 Task: Add an event with the title Second Project Evaluation Meeting, date '2023/12/01', time 7:00 AM to 9:00 AMand add a description: Participants will explore techniques for collaborative problem-solving, exploring win-win solutions and alternatives that satisfy both parties' interests. They will also learn how to identify and overcome common negotiation obstacles.Select event color  Tangerine . Add location for the event as: Sydney, Australia, logged in from the account softage.7@softage.netand send the event invitation to softage.3@softage.net and softage.4@softage.net. Set a reminder for the event Doesn't repeat
Action: Mouse moved to (48, 88)
Screenshot: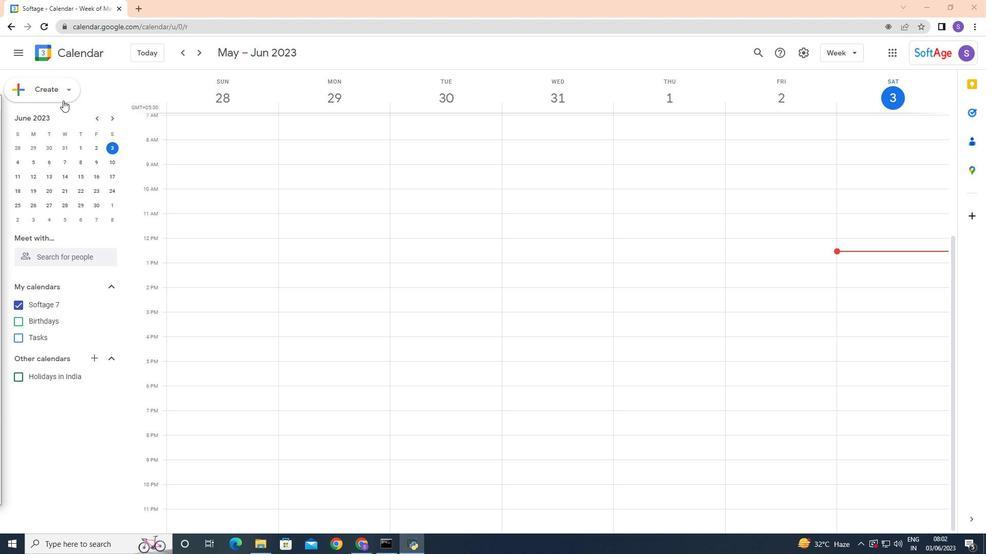 
Action: Mouse pressed left at (48, 88)
Screenshot: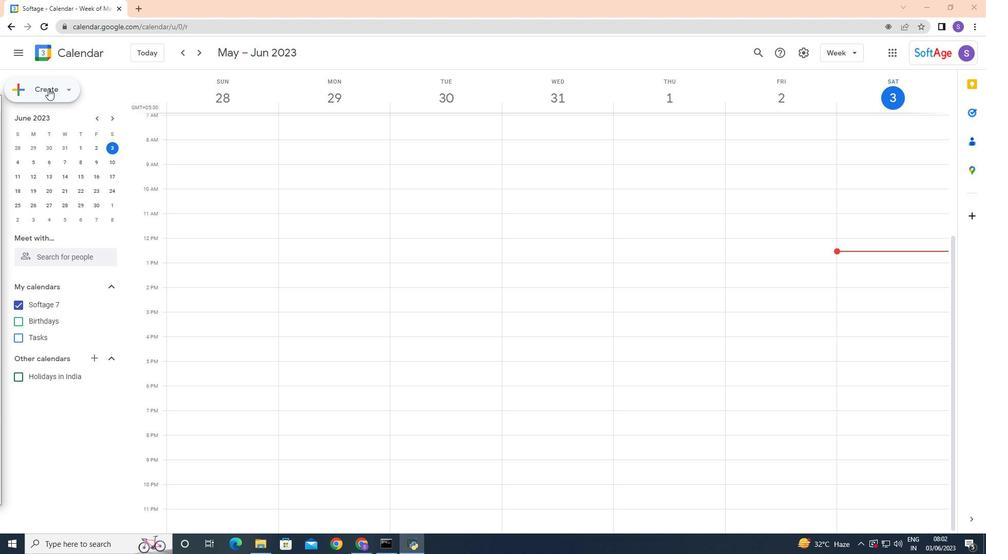 
Action: Mouse moved to (45, 115)
Screenshot: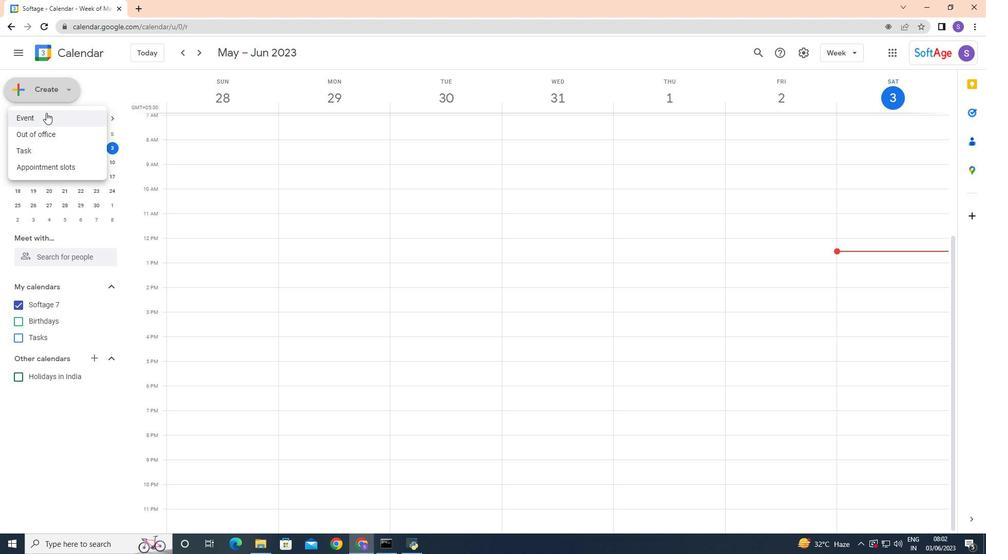 
Action: Mouse pressed left at (45, 115)
Screenshot: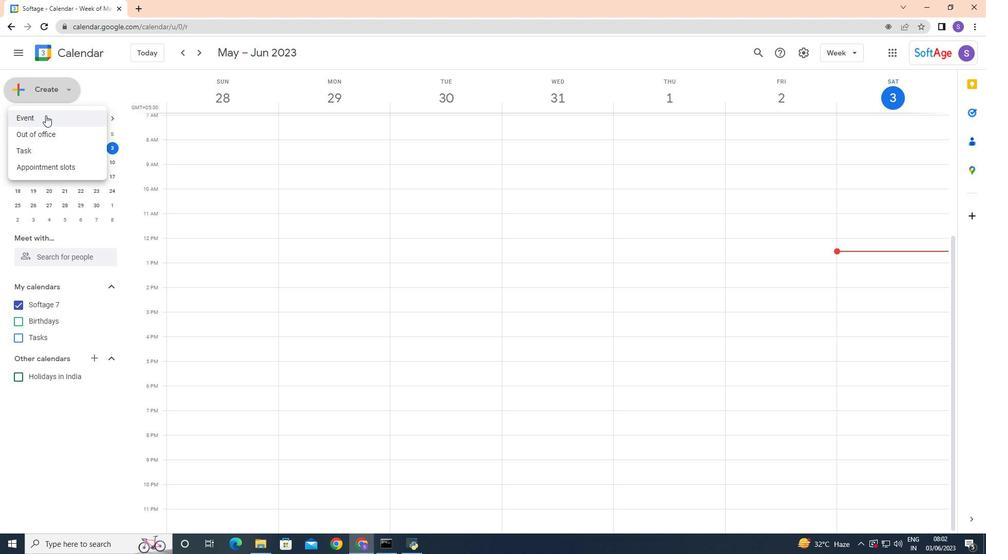 
Action: Mouse moved to (739, 402)
Screenshot: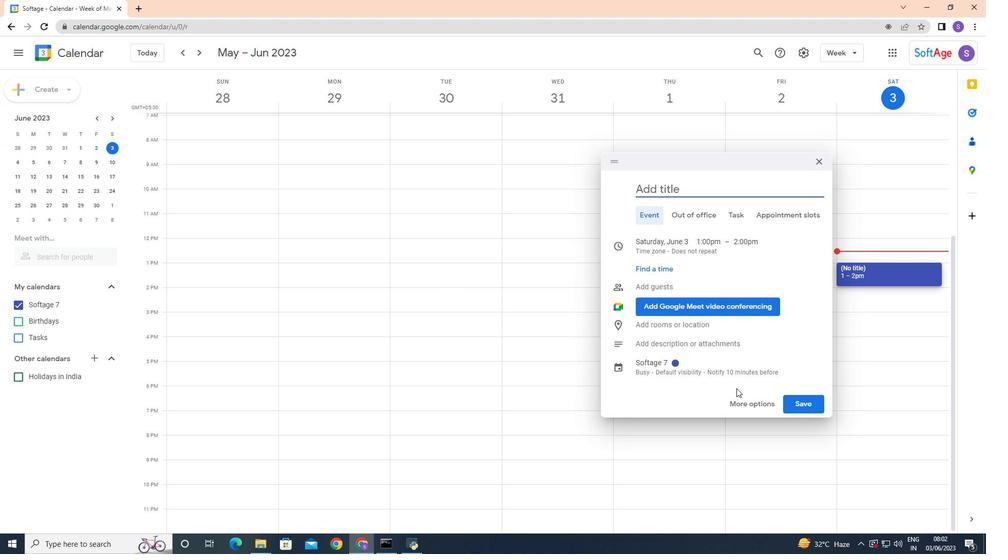 
Action: Mouse pressed left at (739, 402)
Screenshot: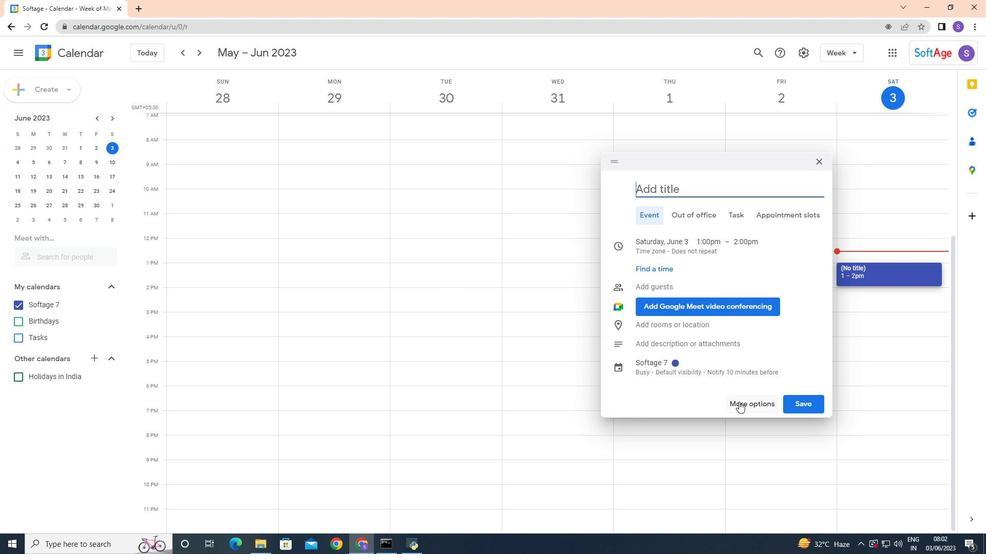 
Action: Mouse moved to (107, 55)
Screenshot: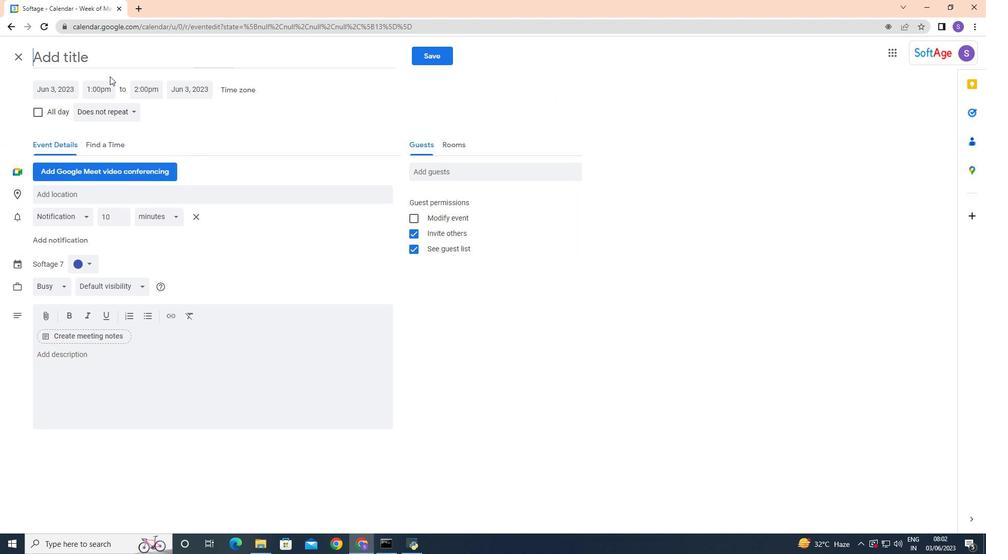
Action: Mouse pressed left at (107, 55)
Screenshot: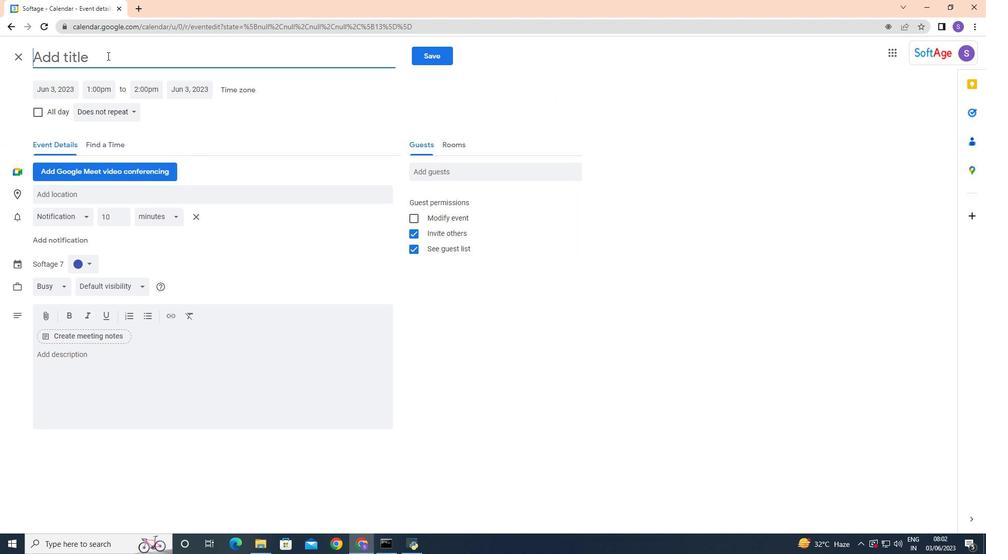 
Action: Key pressed <Key.caps_lock>S<Key.caps_lock>econd<Key.space><Key.caps_lock>P<Key.caps_lock>roject<Key.space><Key.caps_lock>E<Key.caps_lock>valuation<Key.space><Key.caps_lock>M<Key.caps_lock>eeting<Key.space>
Screenshot: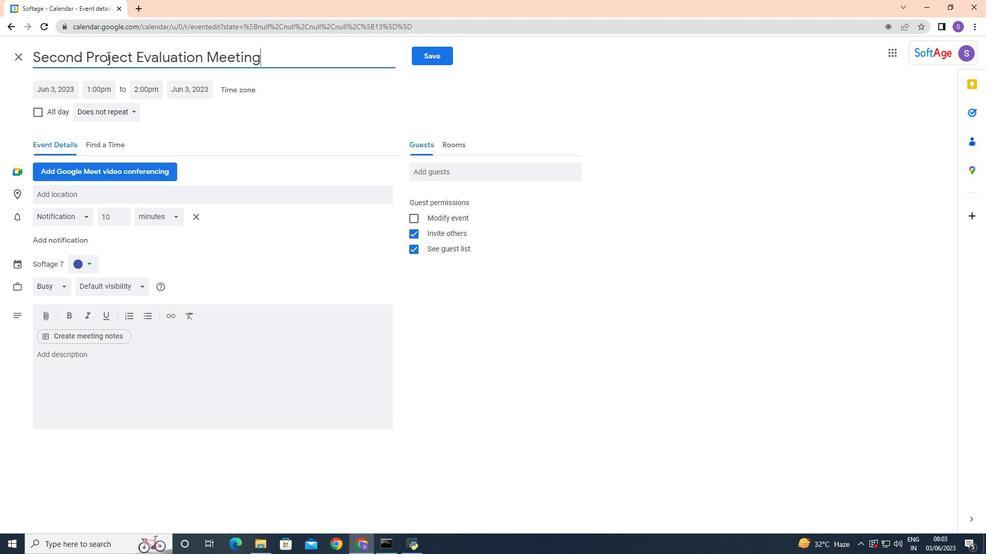 
Action: Mouse moved to (60, 82)
Screenshot: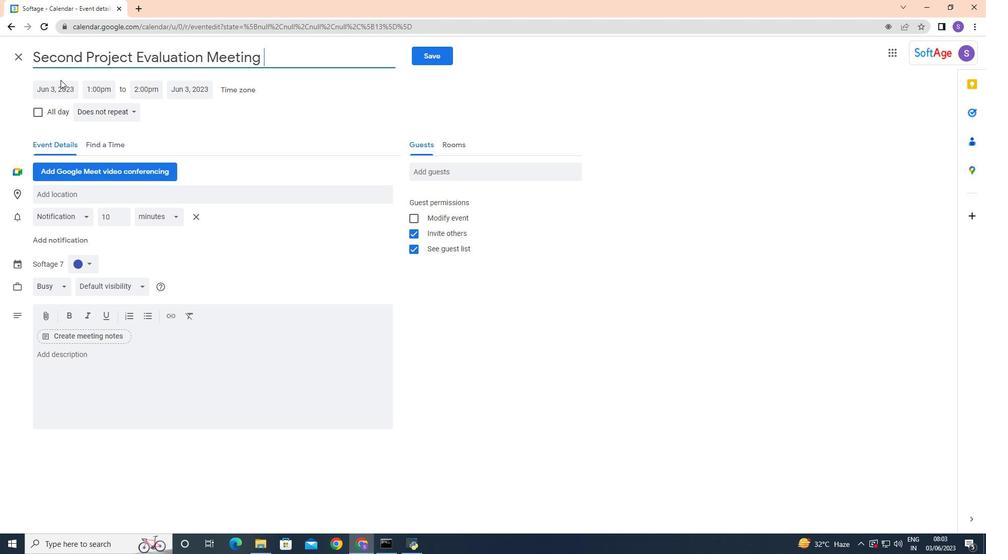 
Action: Mouse pressed left at (60, 82)
Screenshot: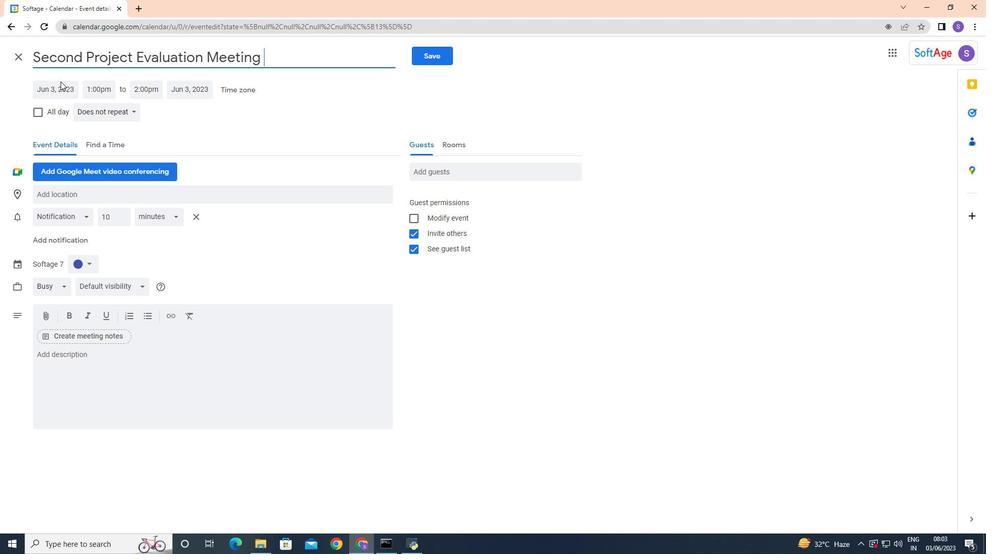 
Action: Mouse moved to (165, 110)
Screenshot: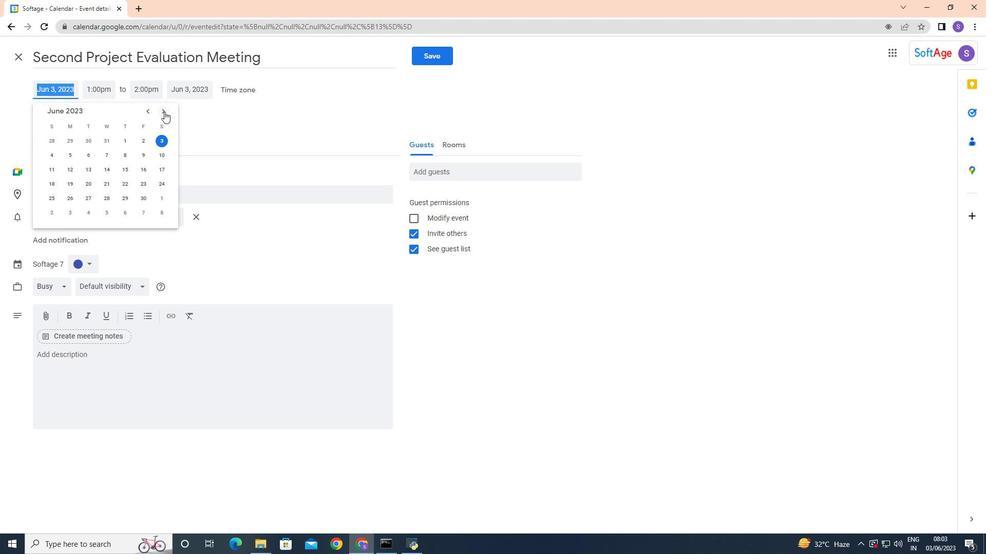 
Action: Mouse pressed left at (165, 110)
Screenshot: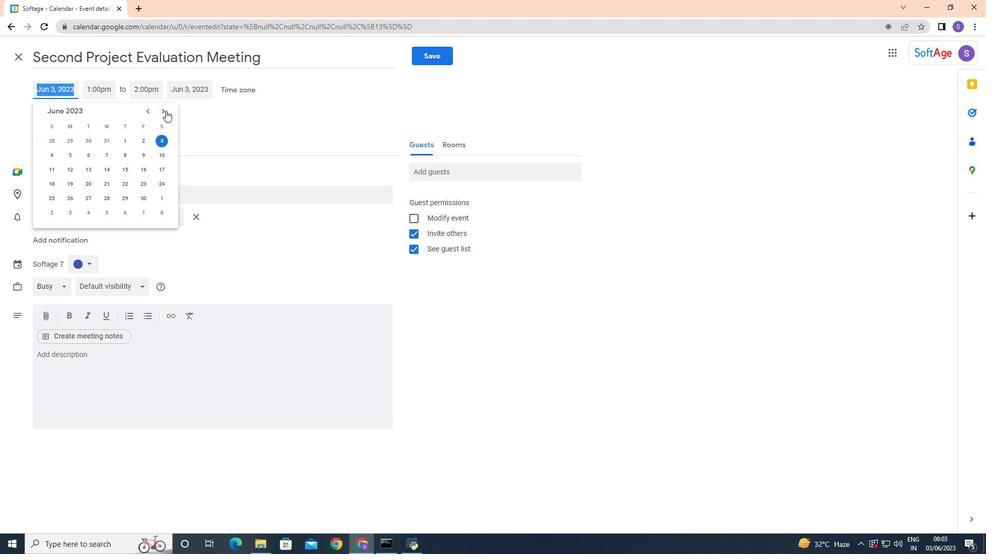
Action: Mouse pressed left at (165, 110)
Screenshot: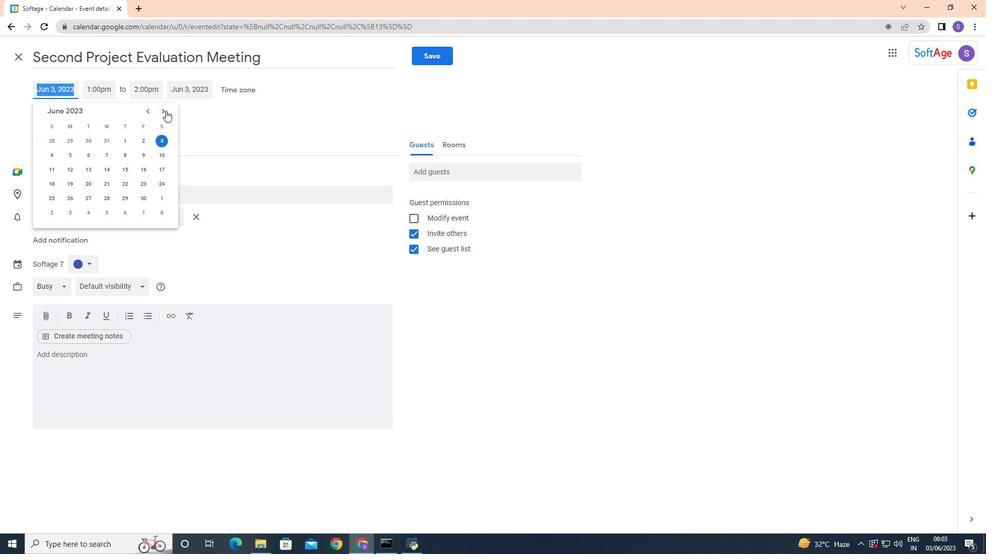 
Action: Mouse pressed left at (165, 110)
Screenshot: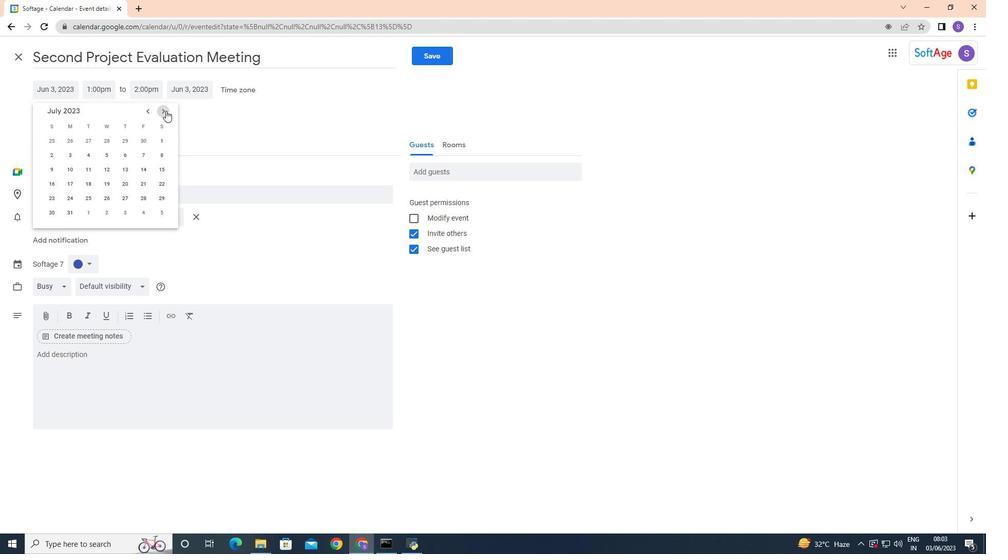 
Action: Mouse pressed left at (165, 110)
Screenshot: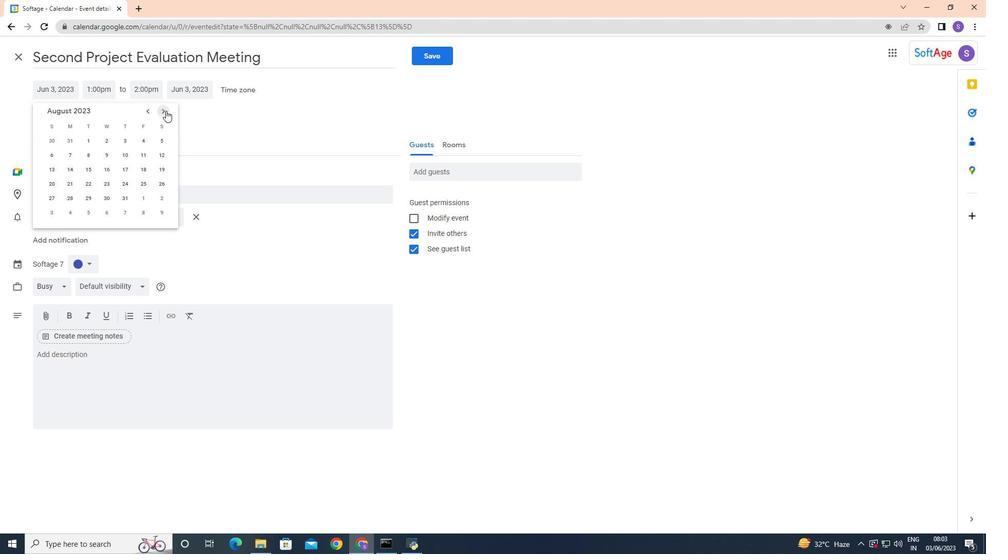 
Action: Mouse pressed left at (165, 110)
Screenshot: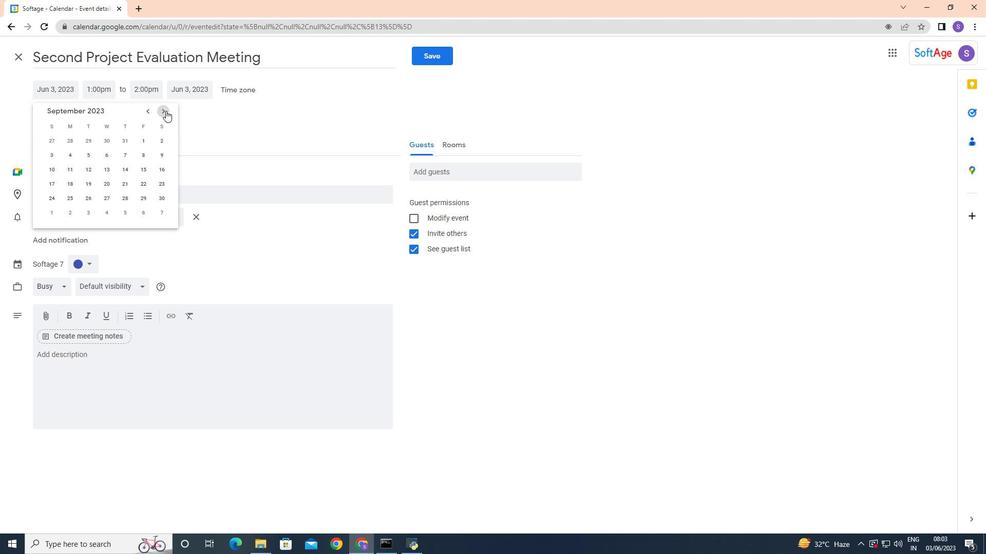 
Action: Mouse pressed left at (165, 110)
Screenshot: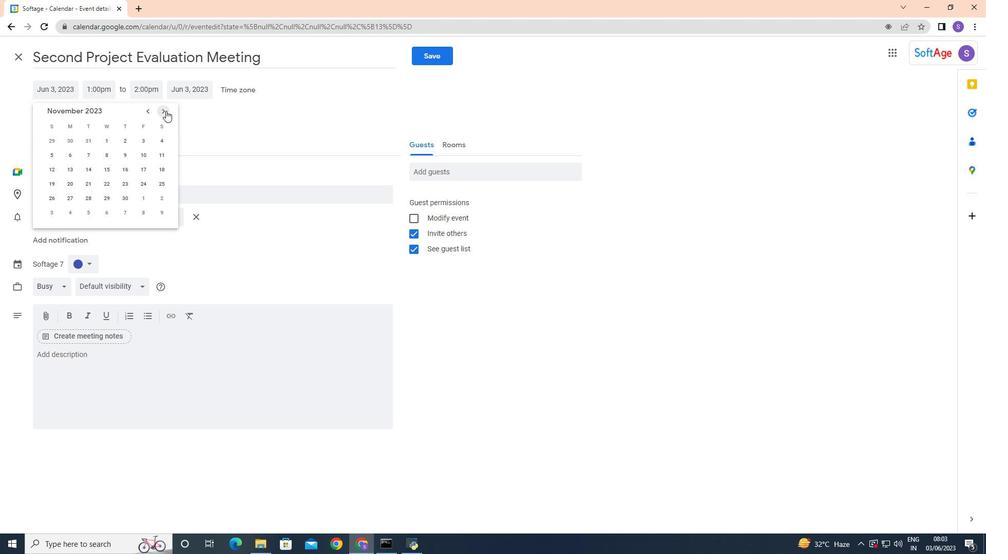 
Action: Mouse moved to (142, 142)
Screenshot: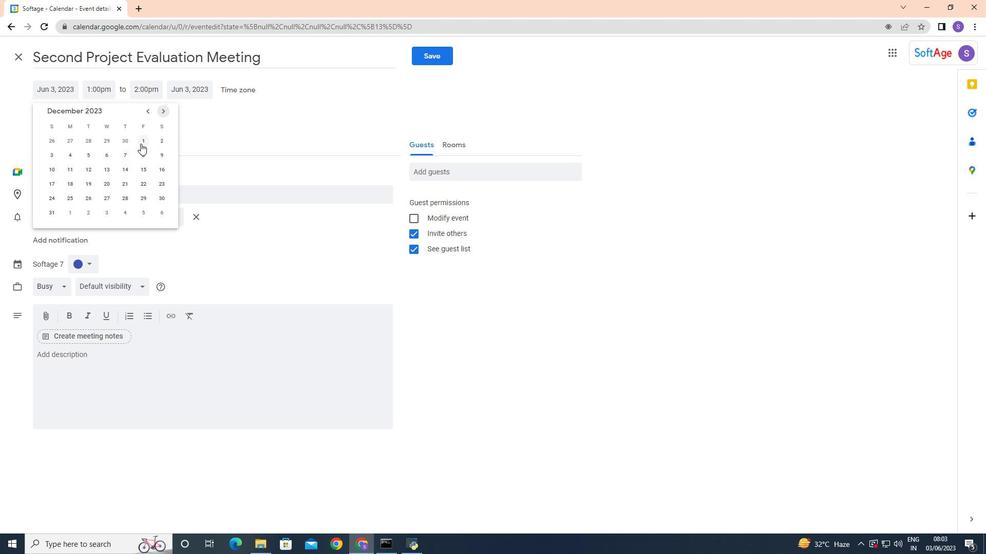 
Action: Mouse pressed left at (142, 142)
Screenshot: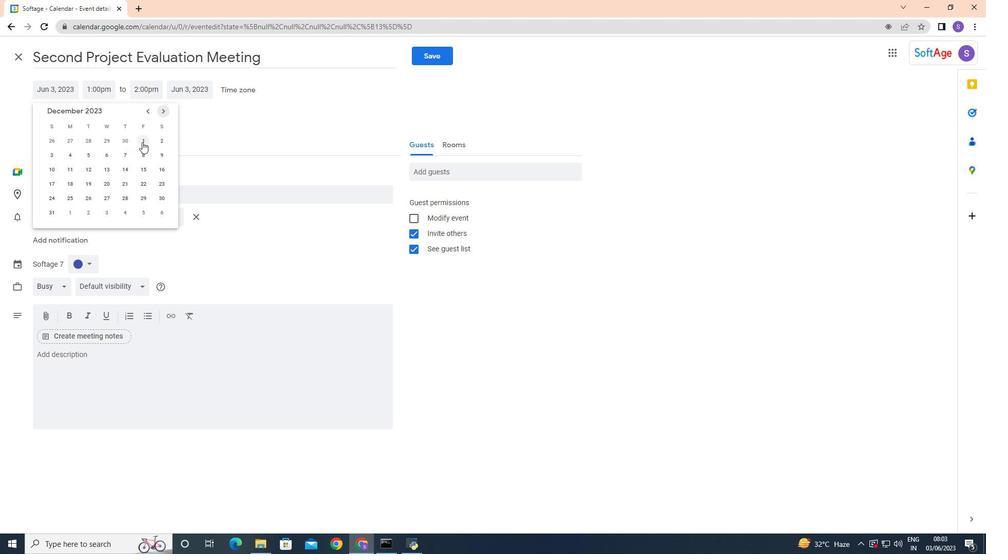 
Action: Mouse moved to (103, 89)
Screenshot: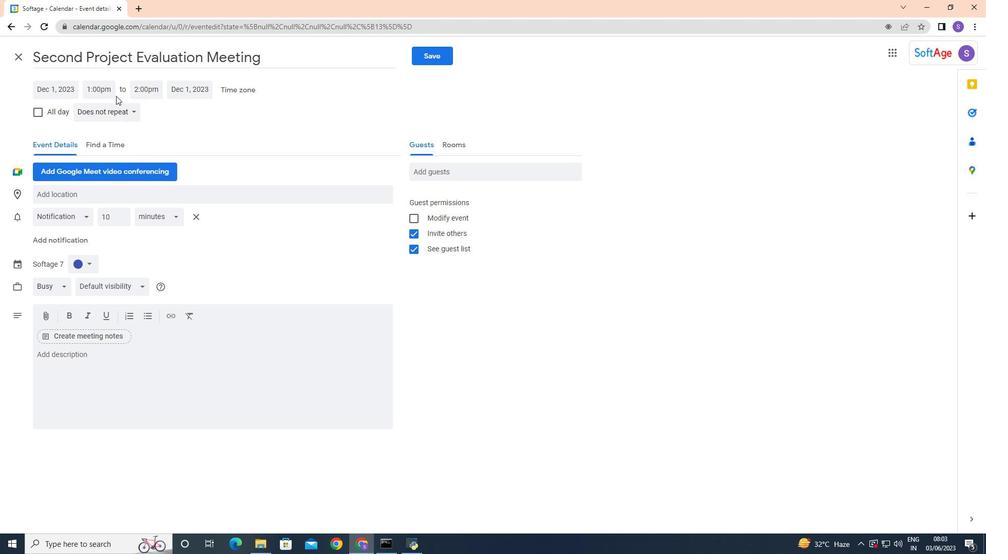 
Action: Mouse pressed left at (103, 89)
Screenshot: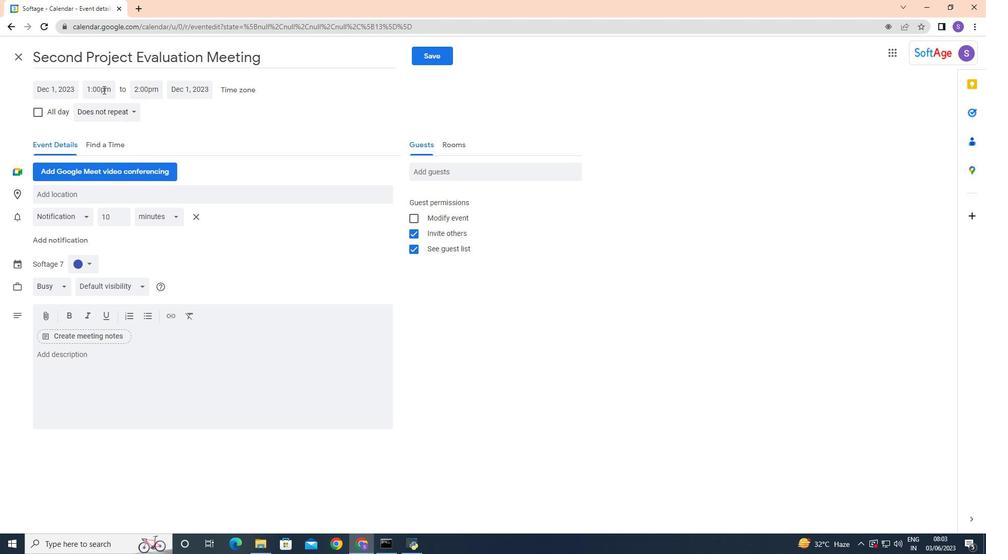 
Action: Mouse moved to (109, 158)
Screenshot: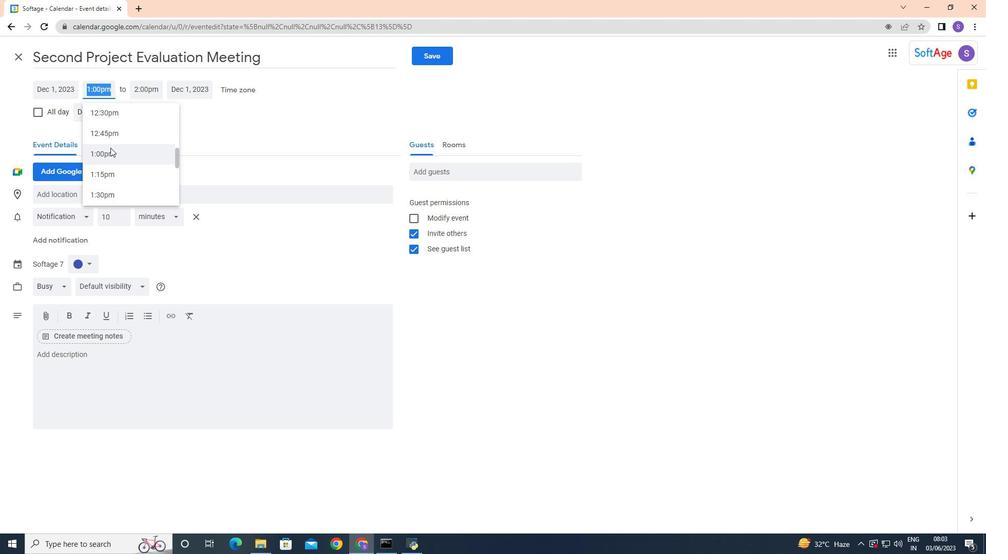 
Action: Mouse scrolled (109, 158) with delta (0, 0)
Screenshot: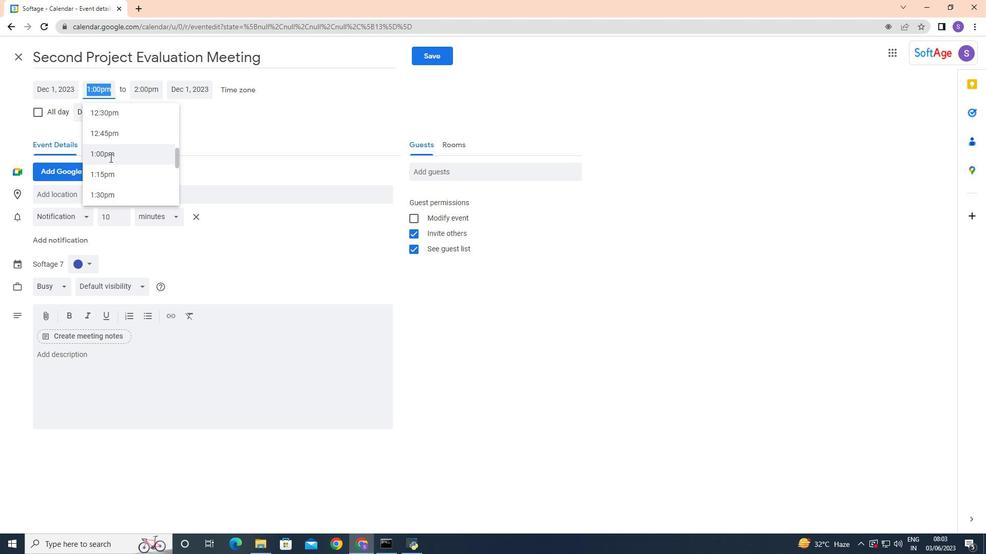 
Action: Mouse scrolled (109, 158) with delta (0, 0)
Screenshot: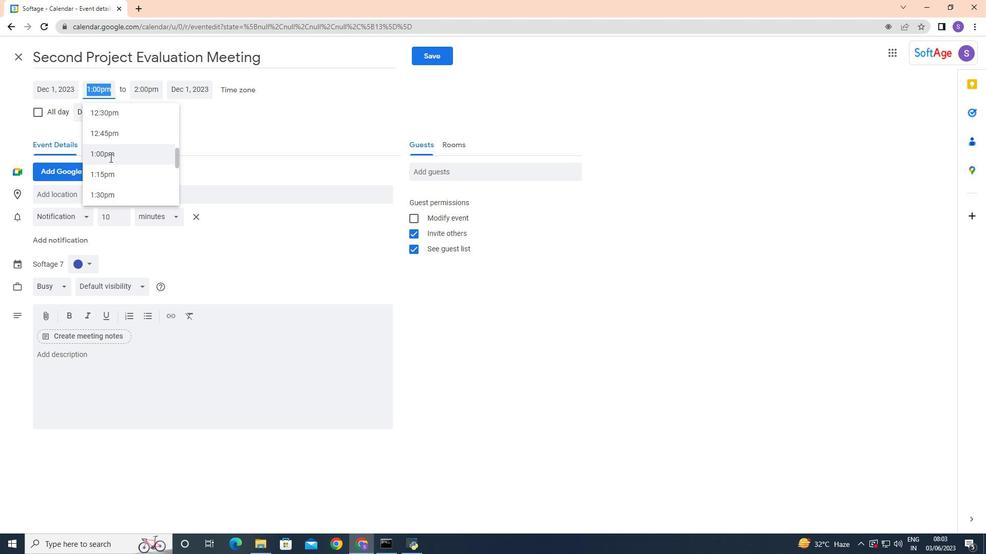 
Action: Mouse scrolled (109, 158) with delta (0, 0)
Screenshot: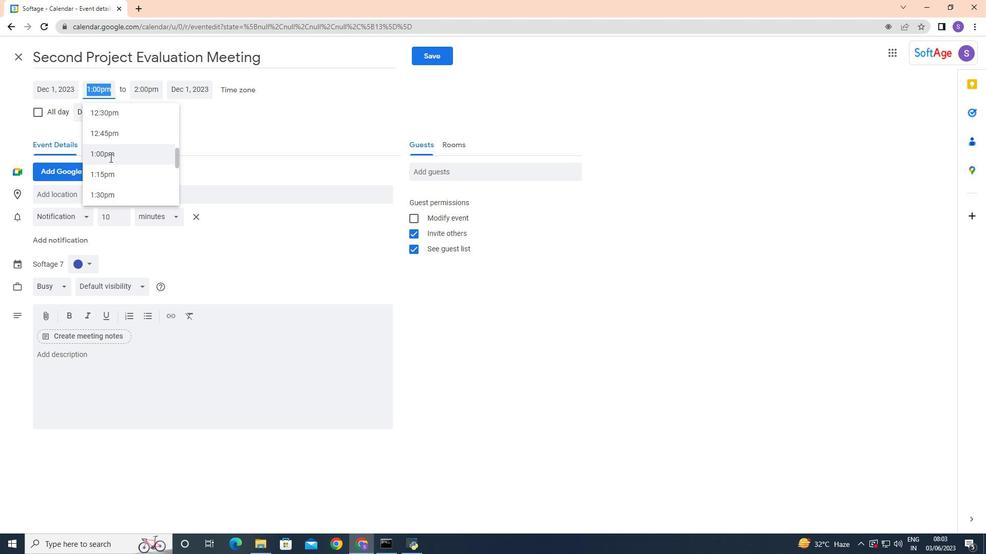
Action: Mouse scrolled (109, 158) with delta (0, 0)
Screenshot: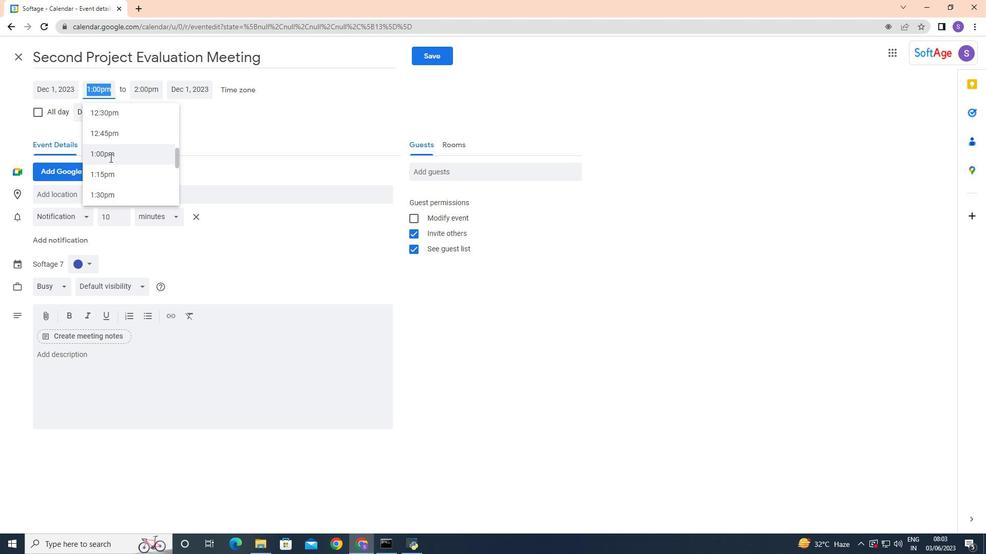 
Action: Mouse moved to (109, 158)
Screenshot: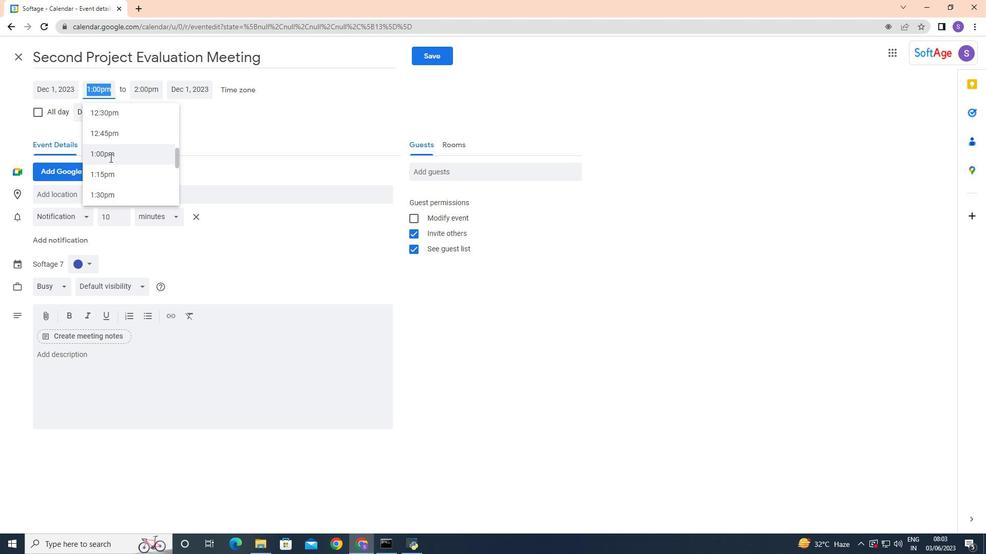 
Action: Mouse scrolled (109, 158) with delta (0, 0)
Screenshot: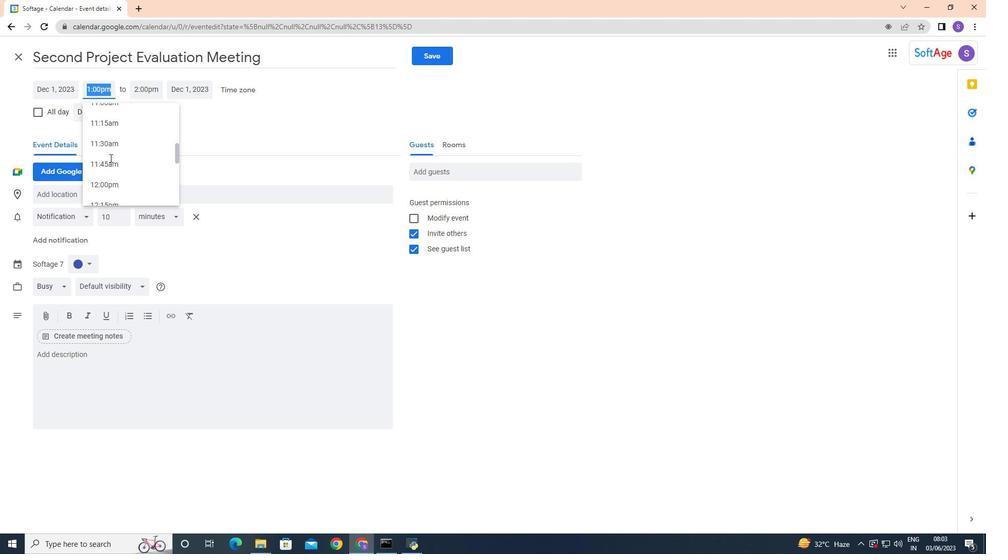 
Action: Mouse scrolled (109, 158) with delta (0, 0)
Screenshot: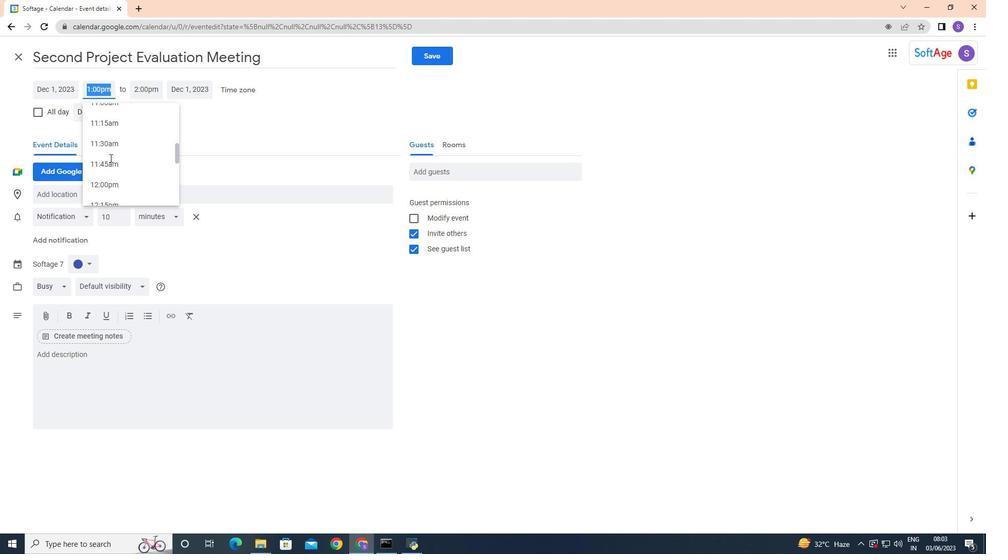 
Action: Mouse scrolled (109, 158) with delta (0, 0)
Screenshot: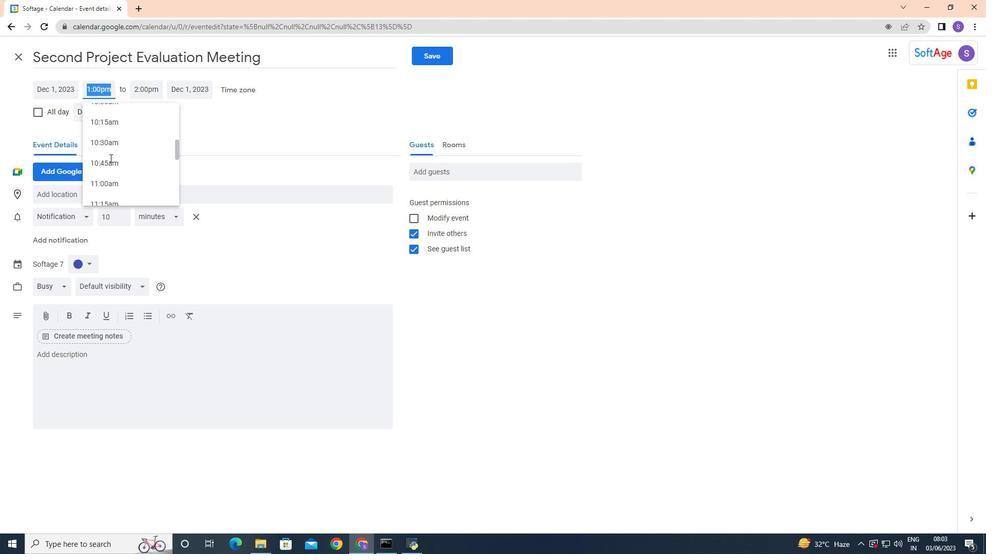 
Action: Mouse scrolled (109, 158) with delta (0, 0)
Screenshot: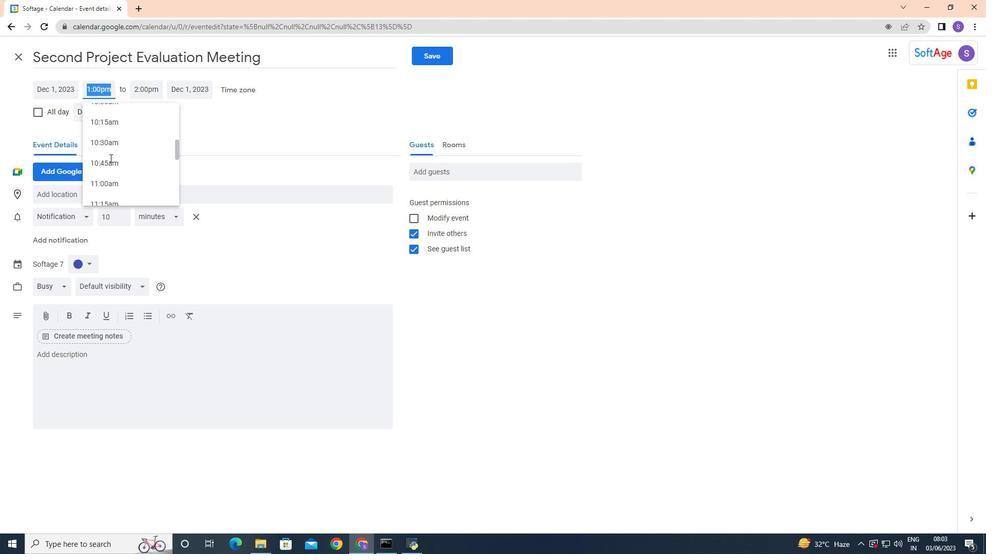 
Action: Mouse moved to (112, 137)
Screenshot: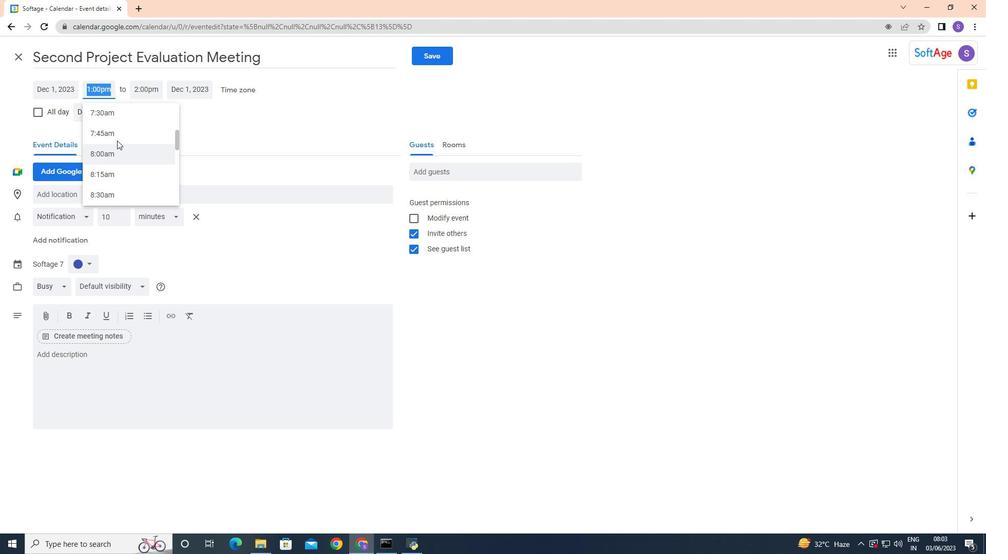 
Action: Mouse scrolled (112, 137) with delta (0, 0)
Screenshot: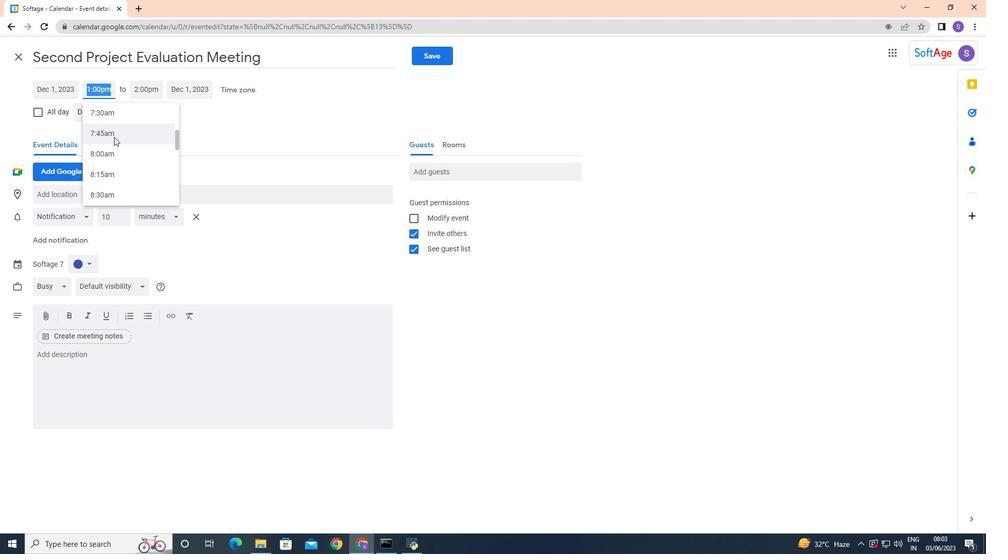 
Action: Mouse moved to (110, 130)
Screenshot: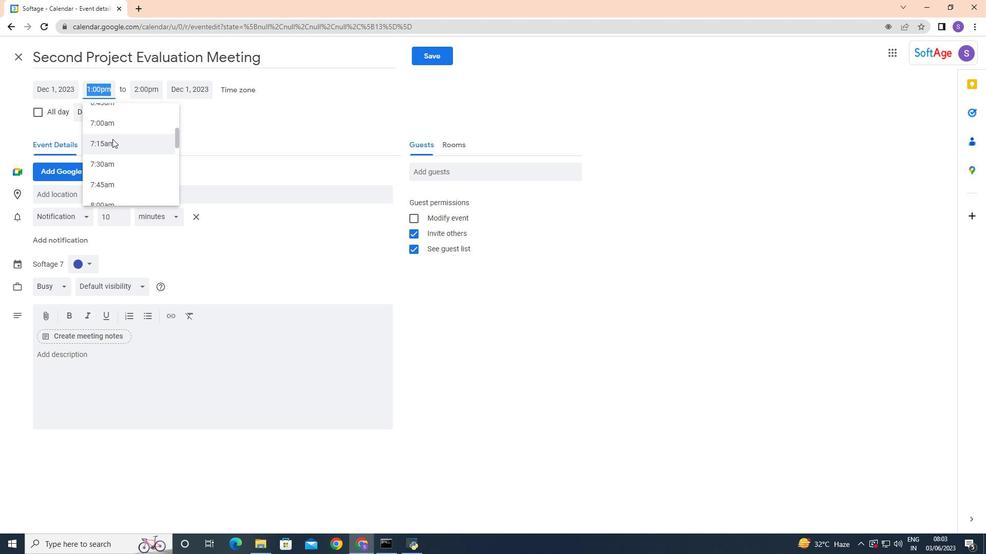 
Action: Mouse pressed left at (110, 130)
Screenshot: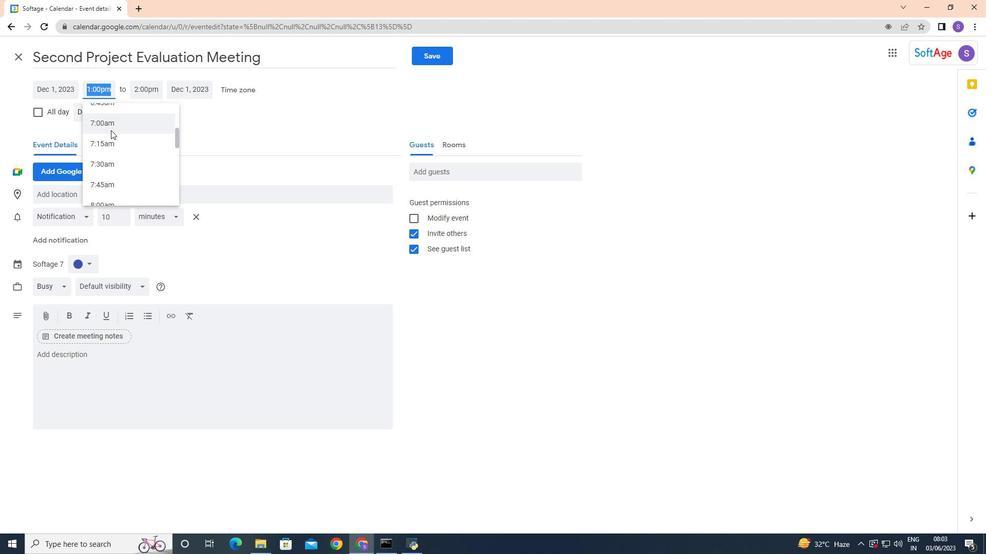 
Action: Mouse moved to (151, 85)
Screenshot: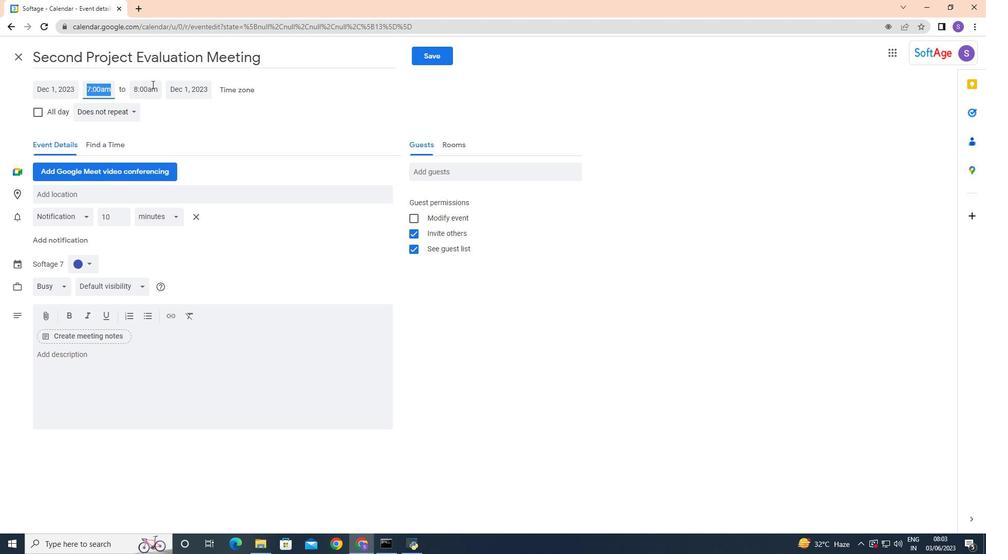 
Action: Mouse pressed left at (151, 85)
Screenshot: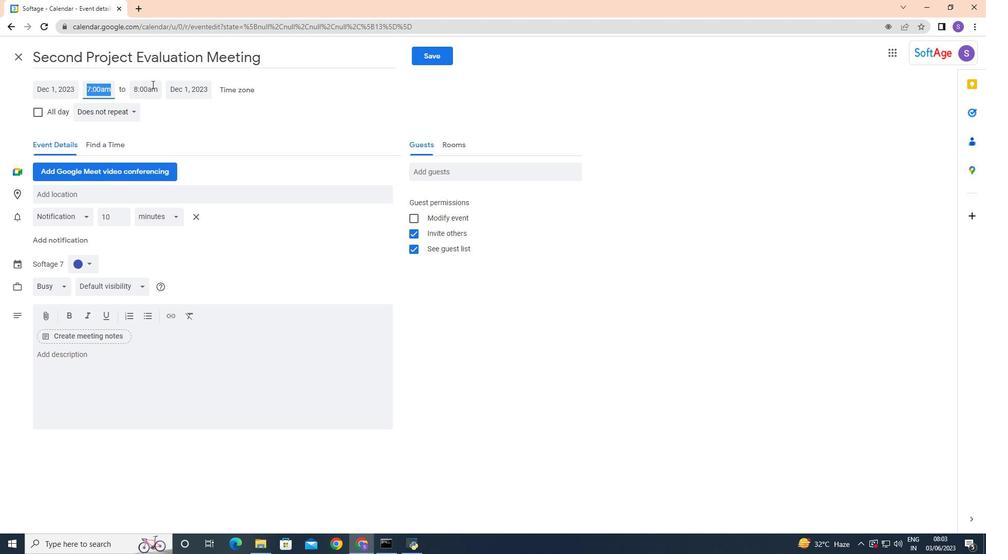 
Action: Mouse moved to (153, 192)
Screenshot: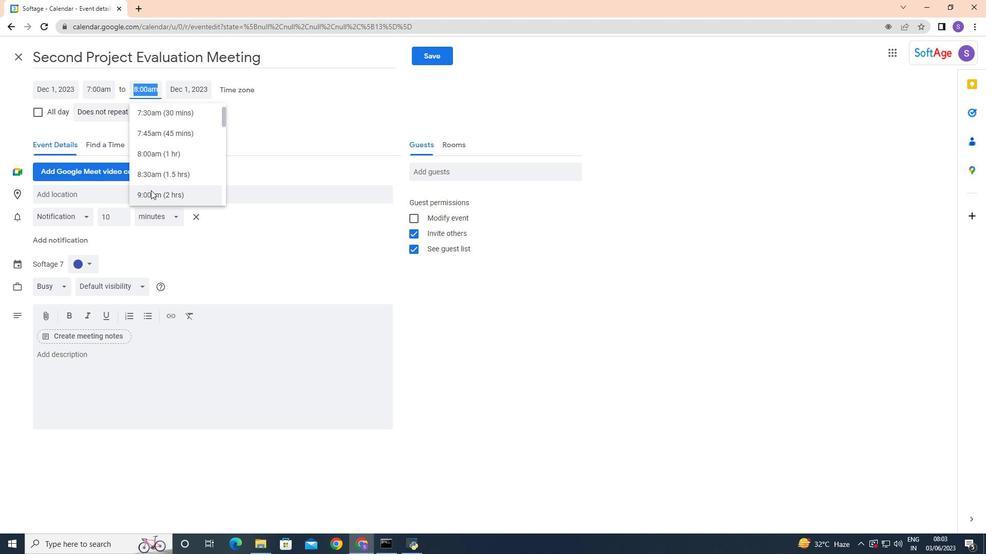 
Action: Mouse pressed left at (153, 192)
Screenshot: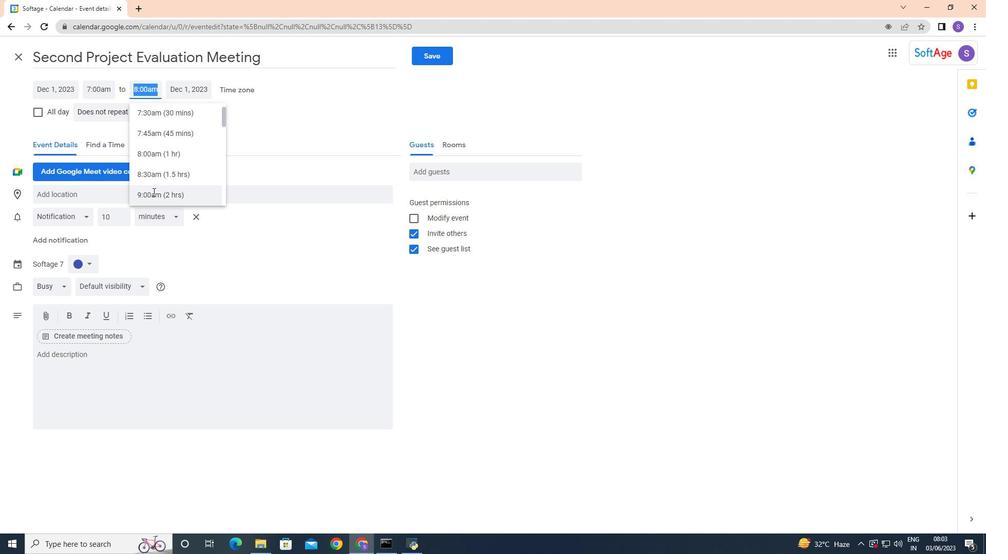 
Action: Mouse moved to (208, 137)
Screenshot: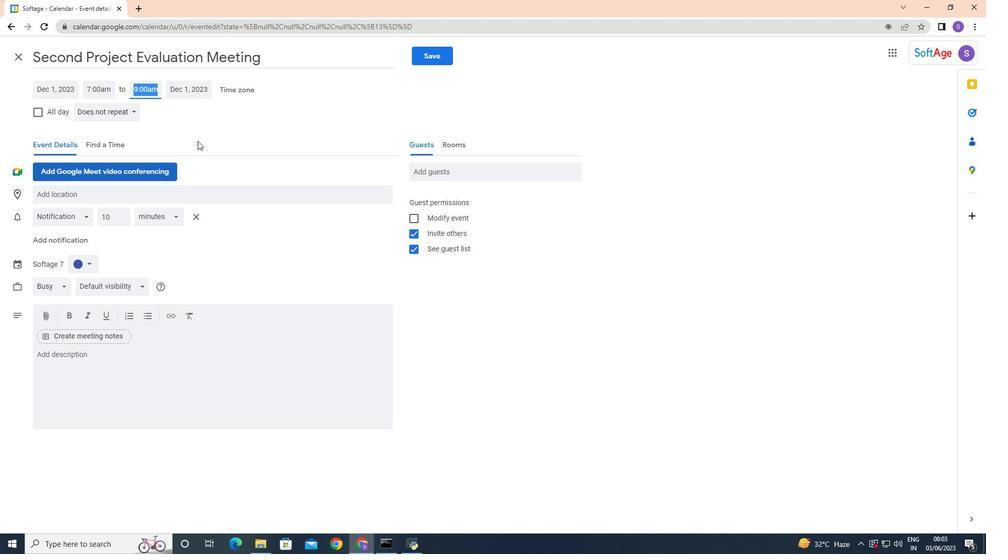 
Action: Mouse pressed left at (208, 137)
Screenshot: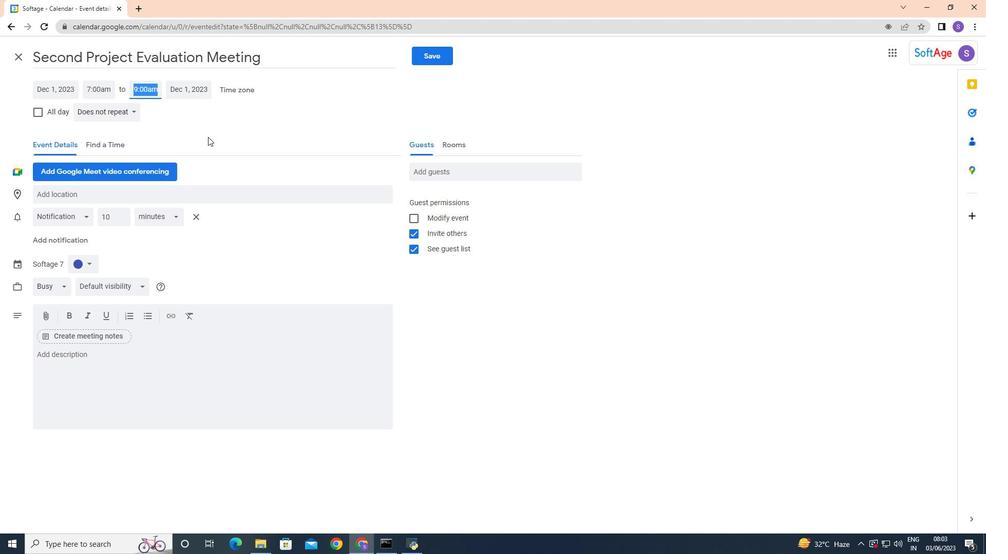 
Action: Mouse moved to (91, 383)
Screenshot: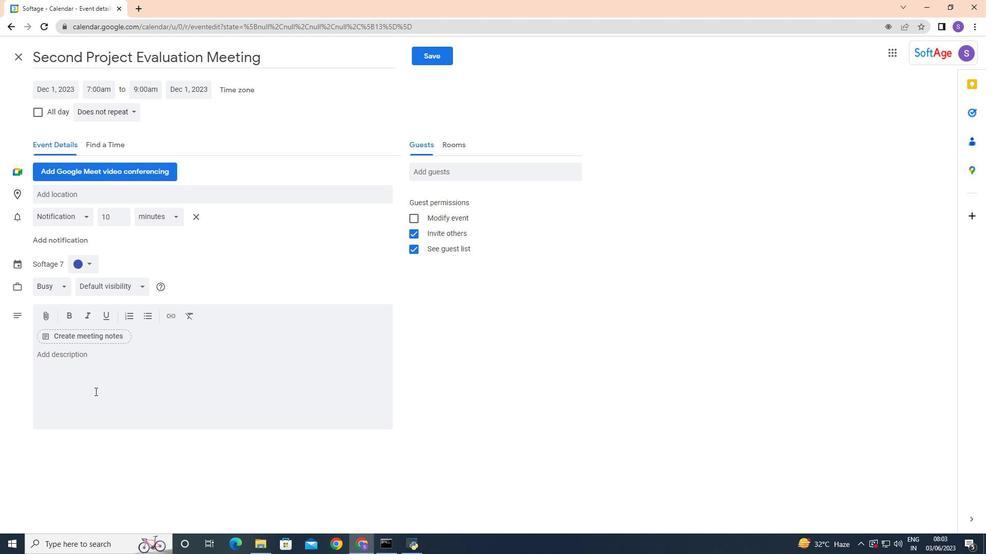 
Action: Mouse pressed left at (91, 383)
Screenshot: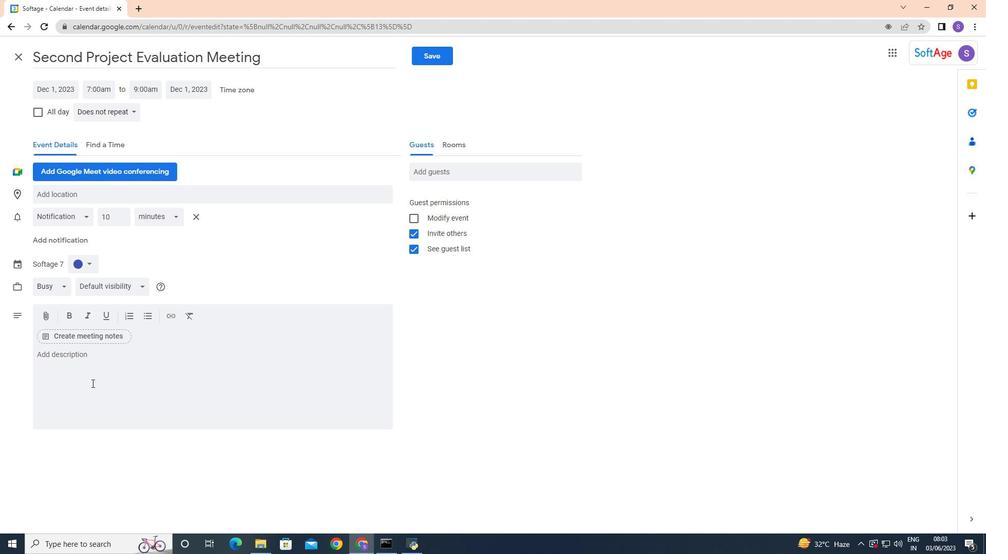 
Action: Key pressed <Key.caps_lock>P<Key.caps_lock>articipants<Key.space>will<Key.space>wxp<Key.backspace><Key.backspace><Key.backspace>explore<Key.space>techniques<Key.space>for<Key.space>collav<Key.backspace>borative<Key.space>proble<Key.backspace><Key.backspace><Key.backspace>blem<Key.space><Key.backspace>-wolving,<Key.backspace><Key.backspace><Key.backspace><Key.backspace><Key.backspace><Key.backspace><Key.backspace><Key.backspace>solving<Key.space>exploring<Key.space>with<Key.backspace><Key.backspace>n-win<Key.space>solutions<Key.space>ansd<Key.backspace><Key.backspace>d<Key.space>alternatives<Key.space>that<Key.space>satisty<Key.space><Key.backspace><Key.backspace><Key.backspace><Key.backspace><Key.backspace><Key.backspace>tisfy<Key.space>both<Key.space>parties'<Key.space>interests.<Key.space><Key.caps_lock>T<Key.caps_lock>ge<Key.backspace><Key.backspace>hey<Key.space>will<Key.space>also<Key.space>learn<Key.space>how<Key.space>to<Key.space>identify<Key.space>and<Key.space>overcome<Key.space>common<Key.space>negotiatiion<Key.space>
Screenshot: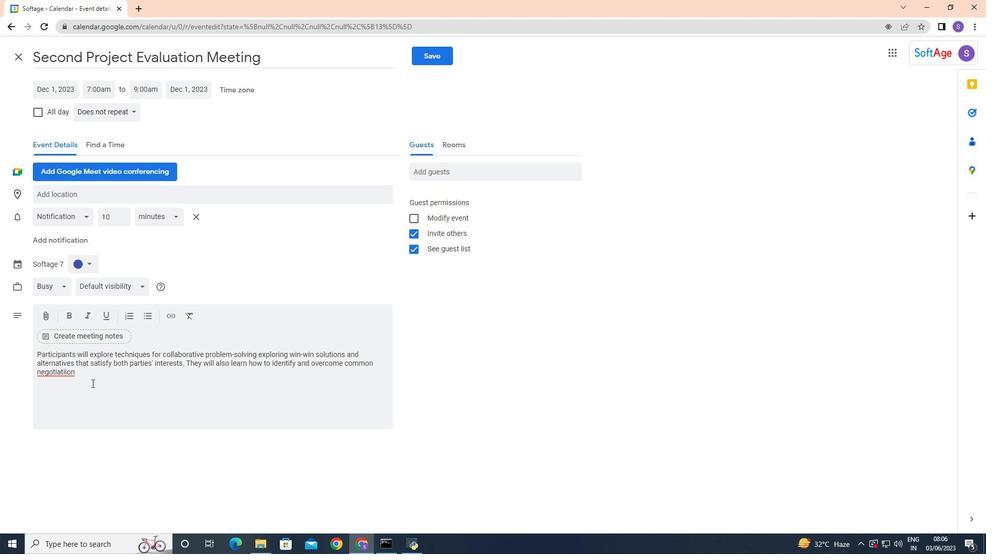 
Action: Mouse moved to (65, 371)
Screenshot: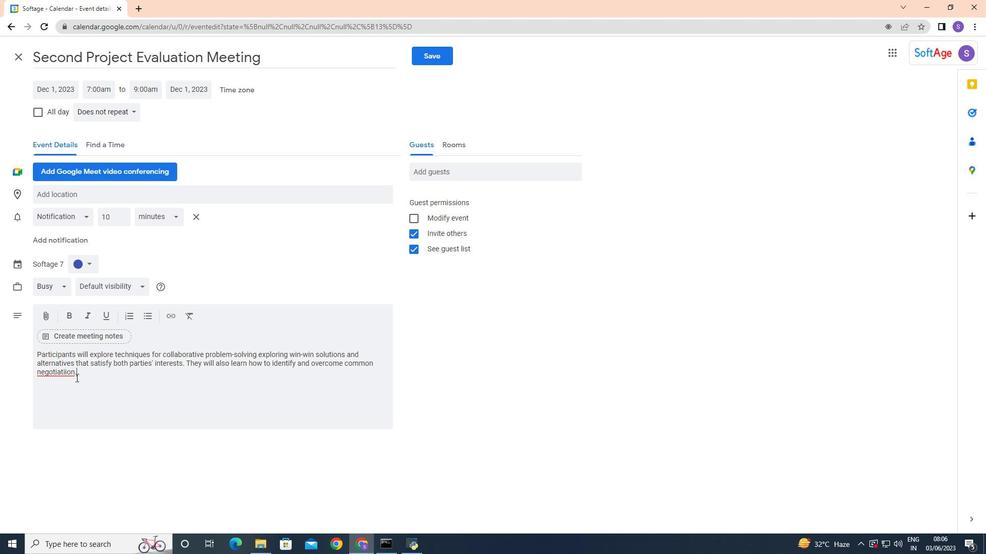
Action: Mouse pressed right at (65, 371)
Screenshot: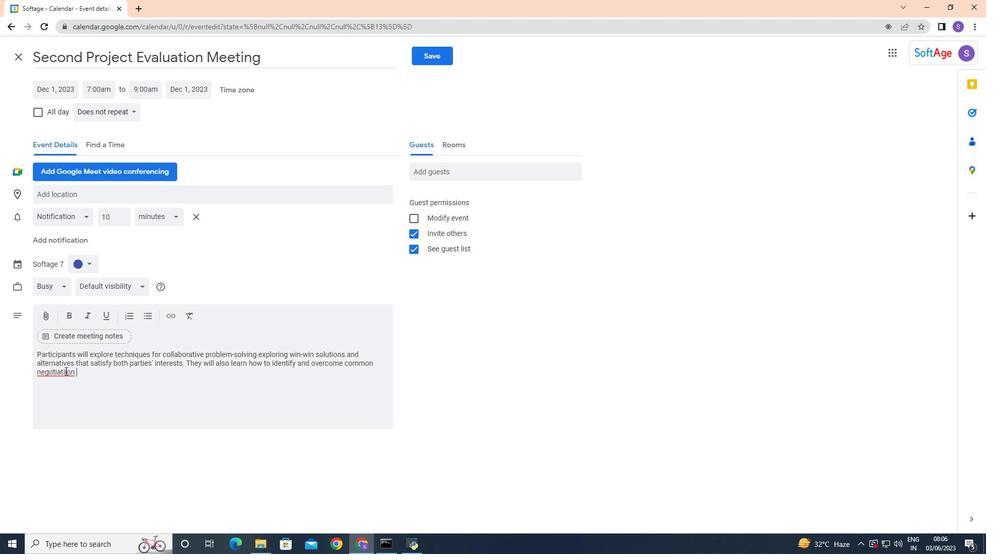 
Action: Mouse moved to (99, 381)
Screenshot: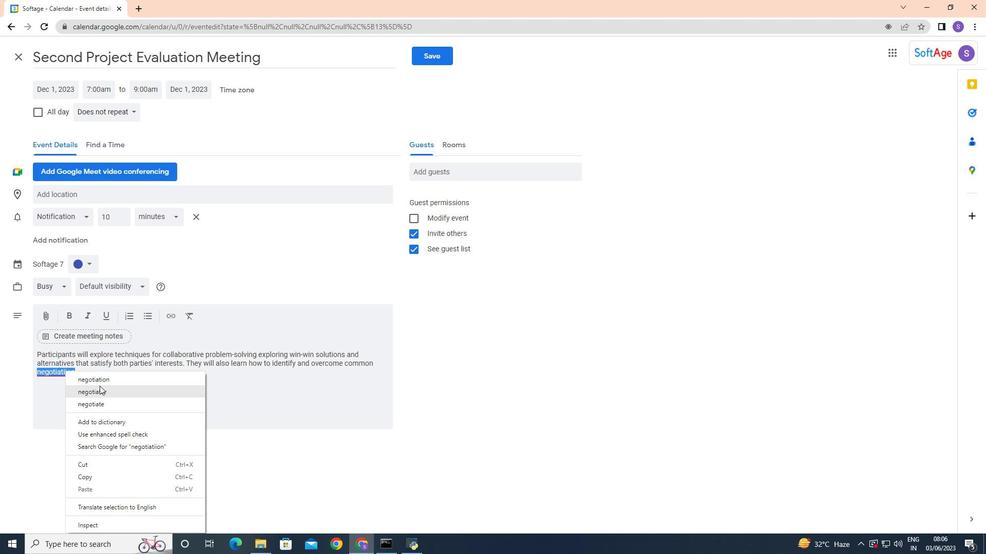 
Action: Mouse pressed left at (99, 381)
Screenshot: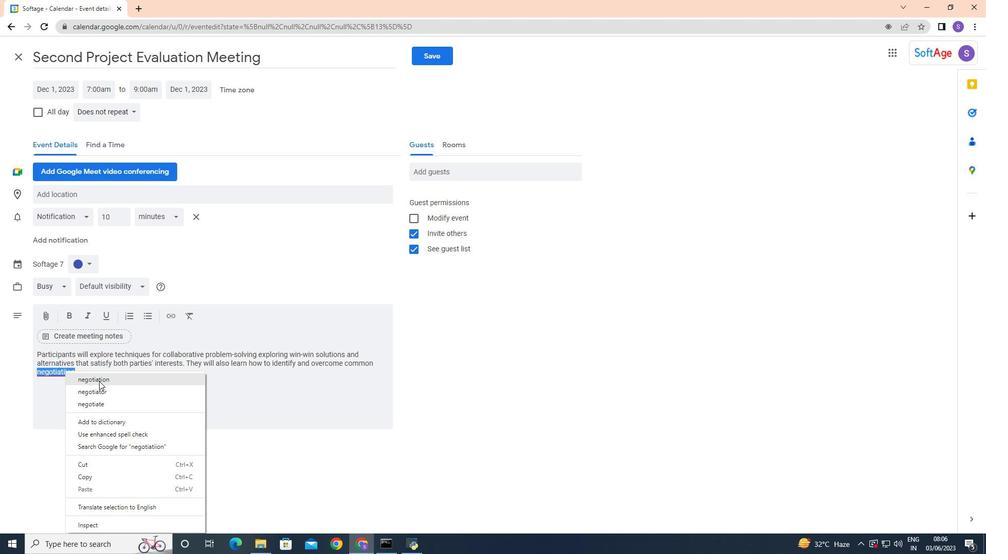 
Action: Mouse moved to (99, 376)
Screenshot: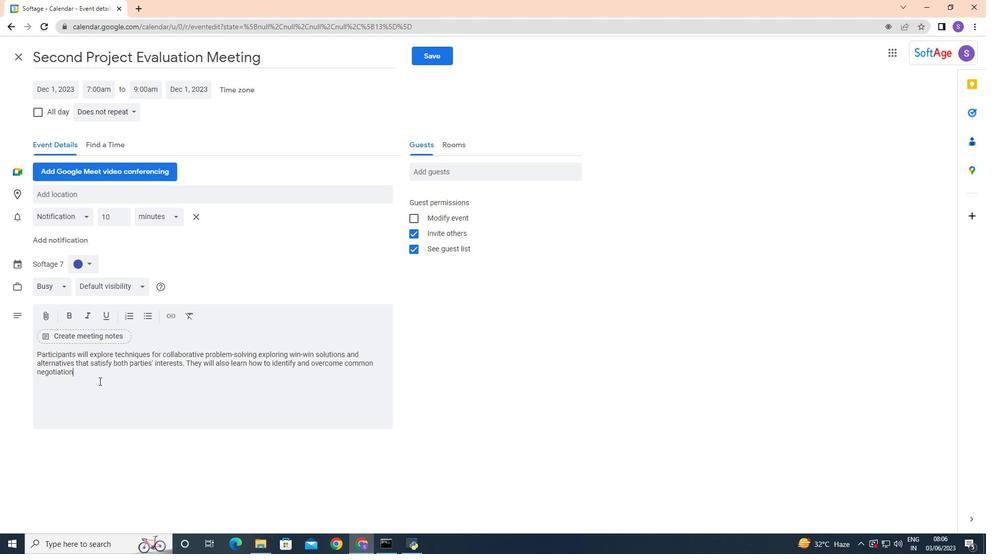 
Action: Key pressed <Key.space>obstacles.
Screenshot: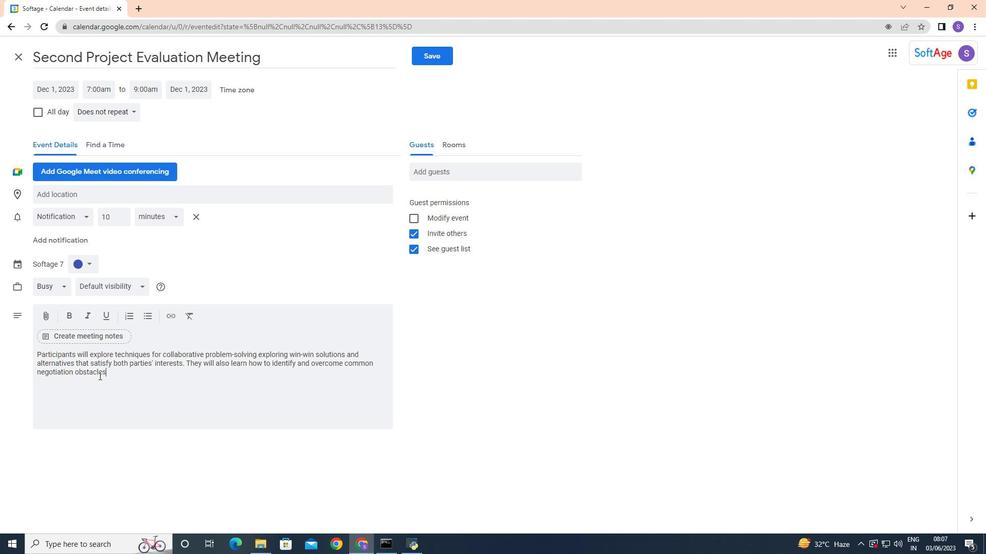 
Action: Mouse moved to (90, 263)
Screenshot: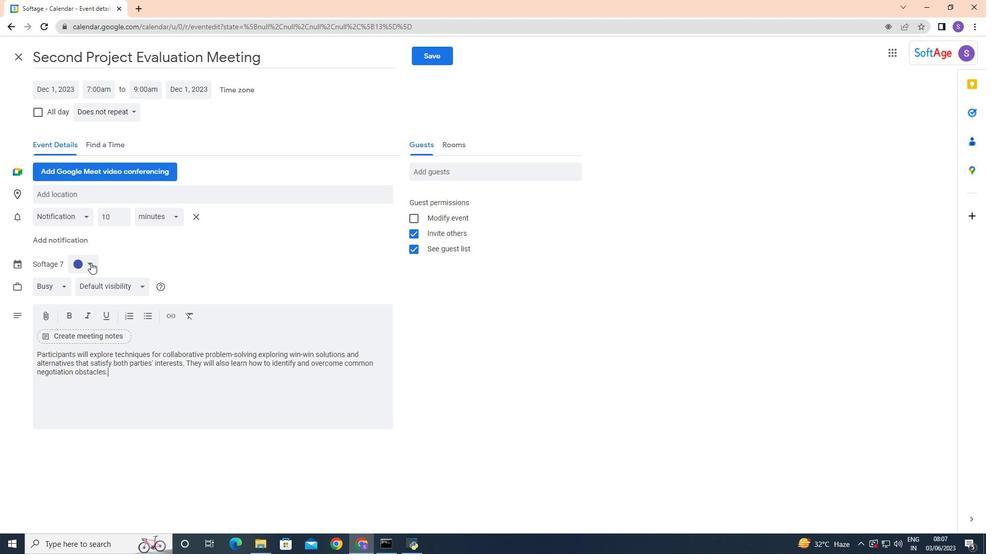 
Action: Mouse pressed left at (90, 263)
Screenshot: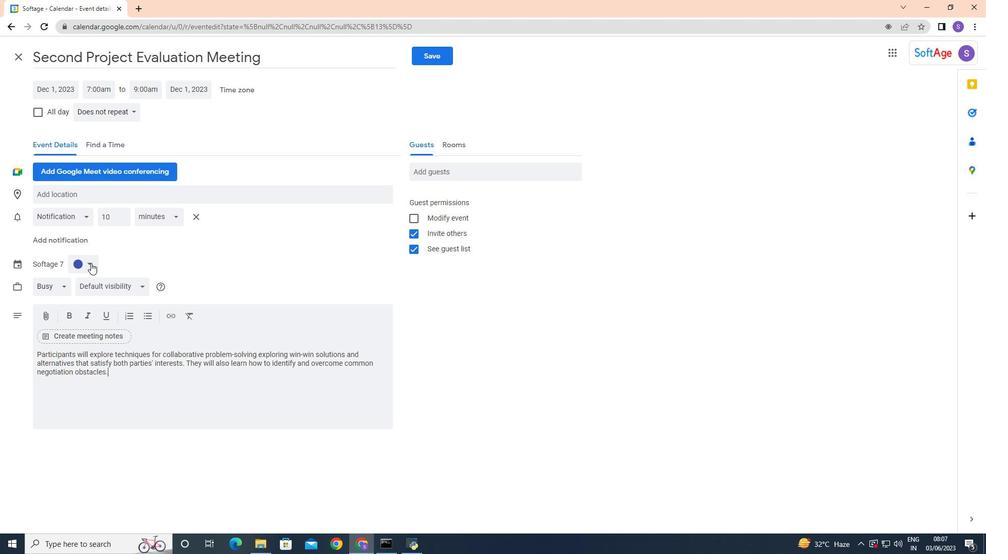 
Action: Mouse moved to (76, 277)
Screenshot: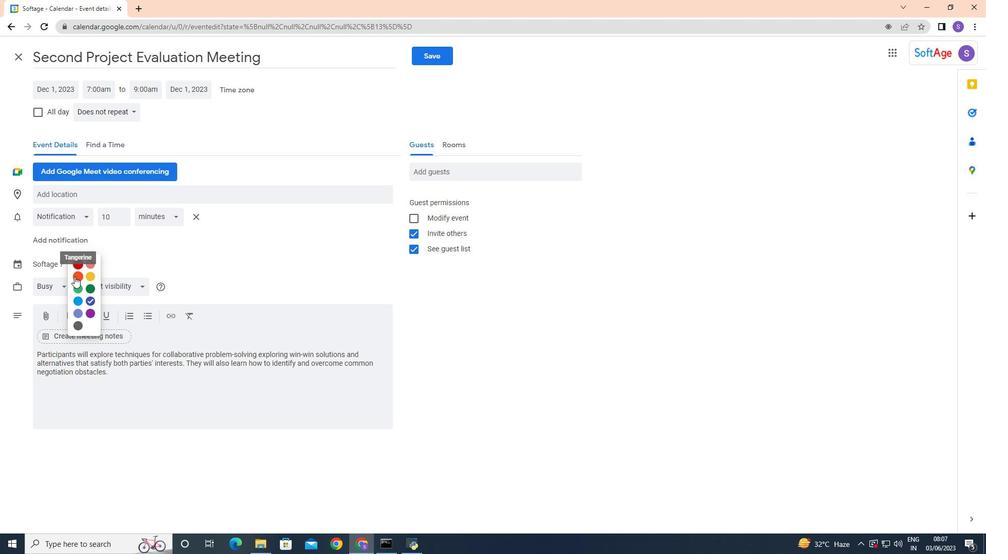 
Action: Mouse pressed left at (76, 277)
Screenshot: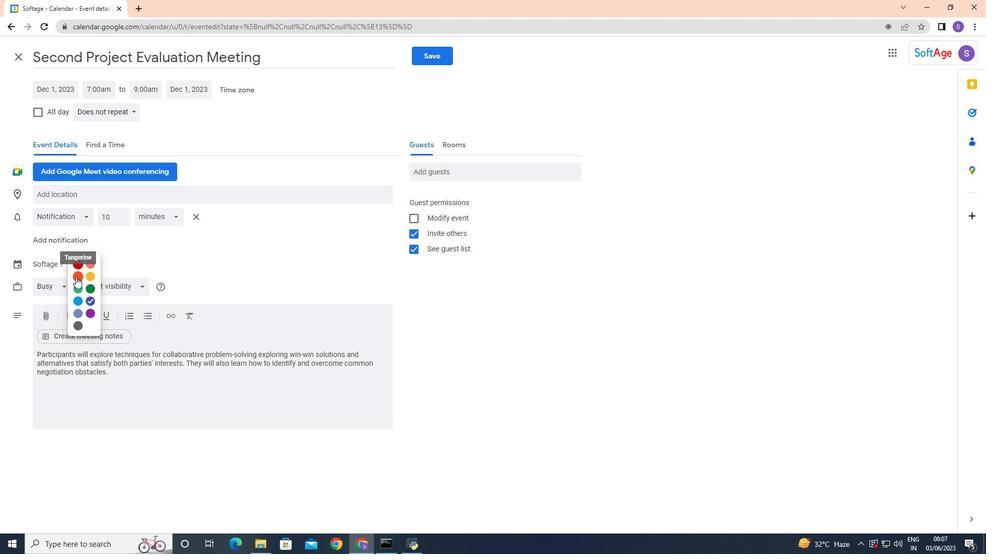 
Action: Mouse moved to (77, 189)
Screenshot: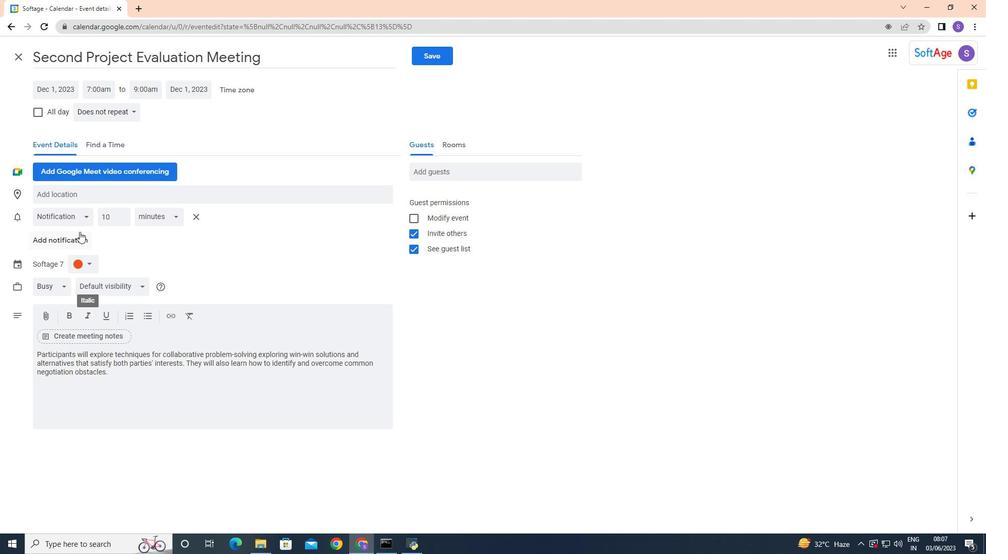 
Action: Mouse pressed left at (77, 189)
Screenshot: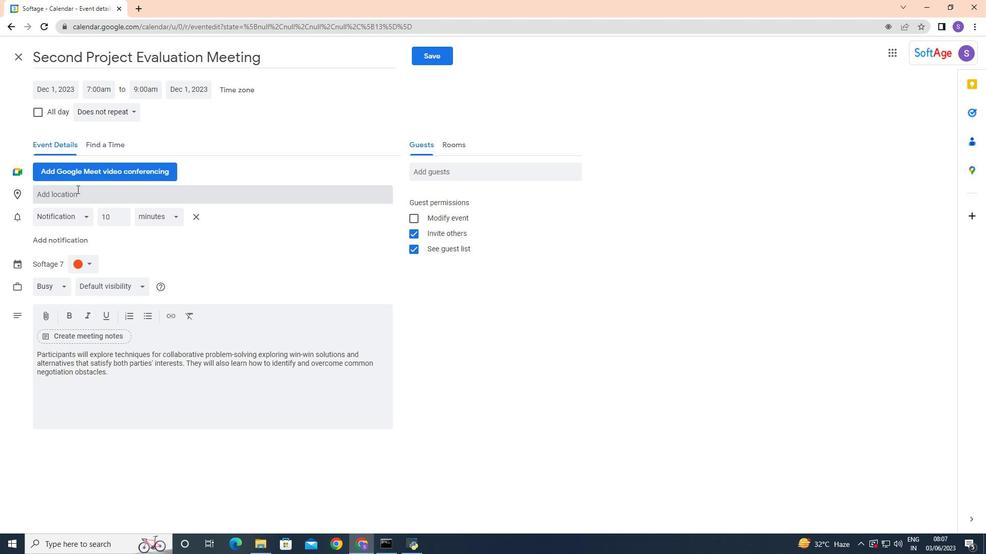 
Action: Key pressed <Key.shift>Sys<Key.backspace>dney,<Key.space><Key.shift>Australia
Screenshot: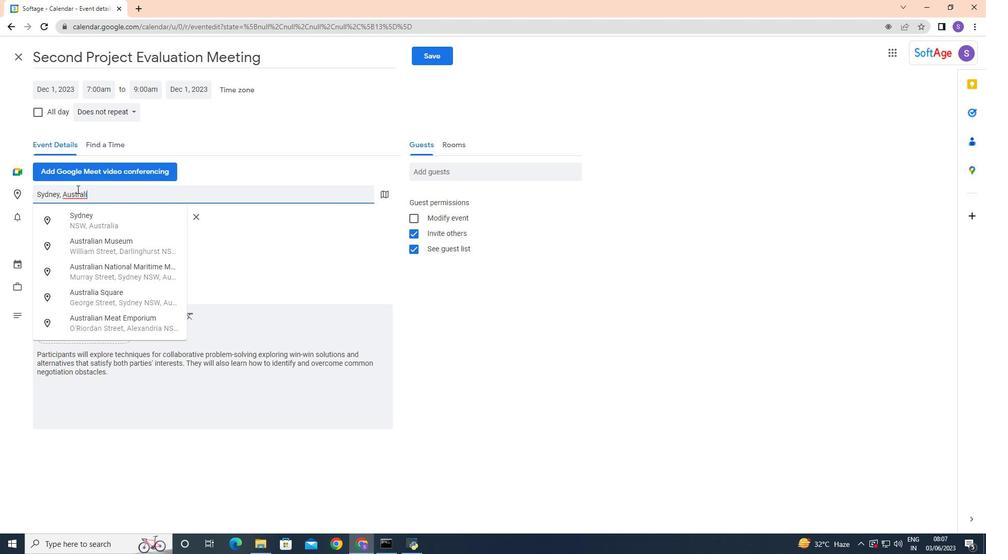
Action: Mouse moved to (290, 237)
Screenshot: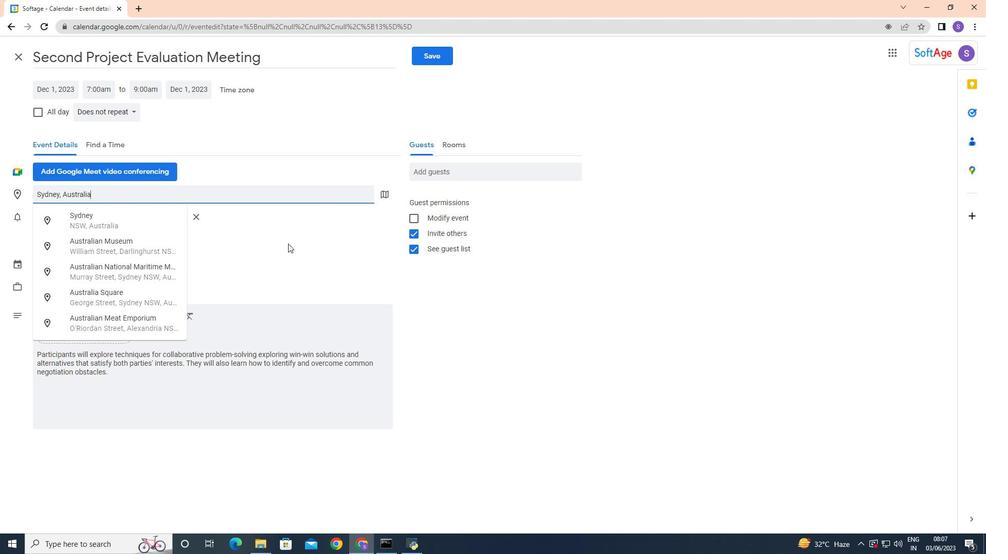 
Action: Mouse pressed left at (290, 237)
Screenshot: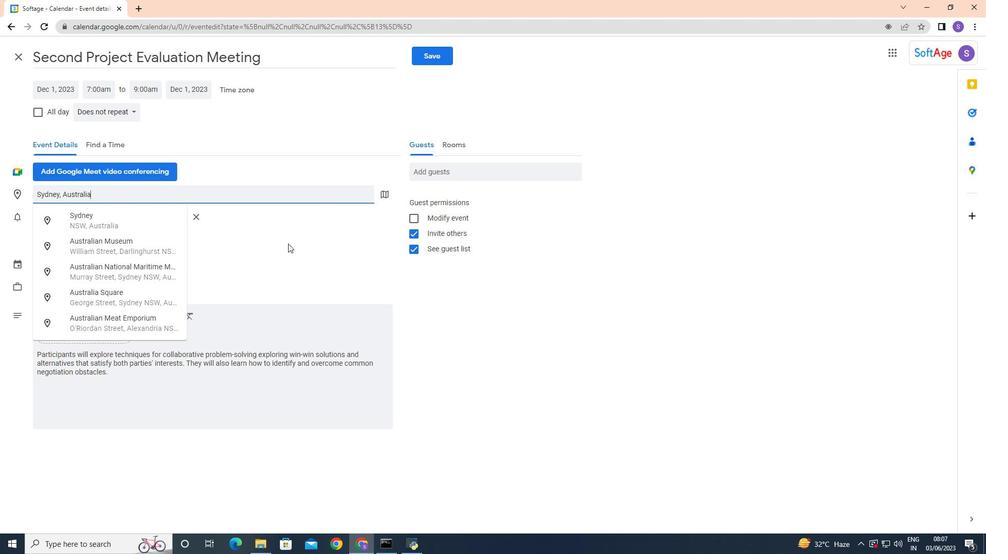 
Action: Mouse moved to (446, 171)
Screenshot: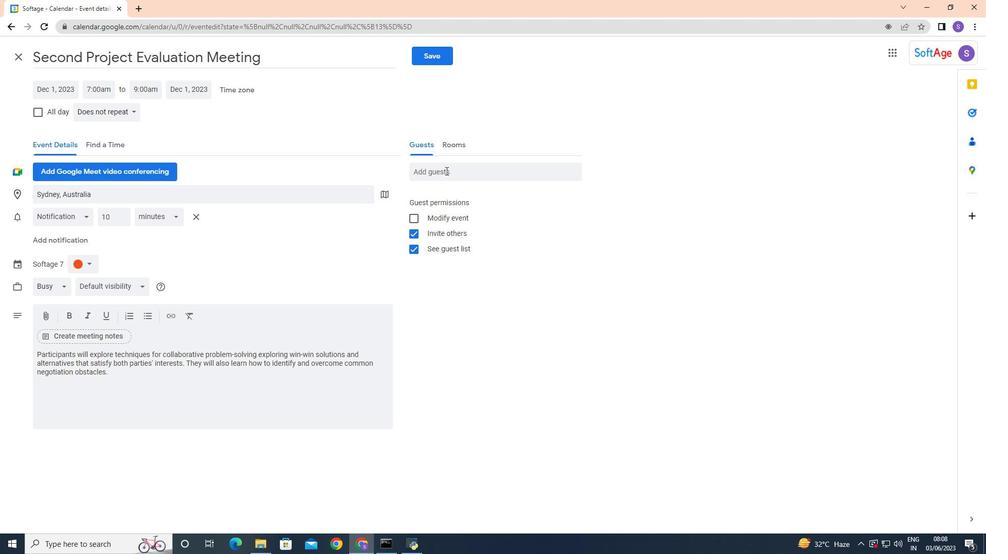 
Action: Mouse pressed left at (446, 171)
Screenshot: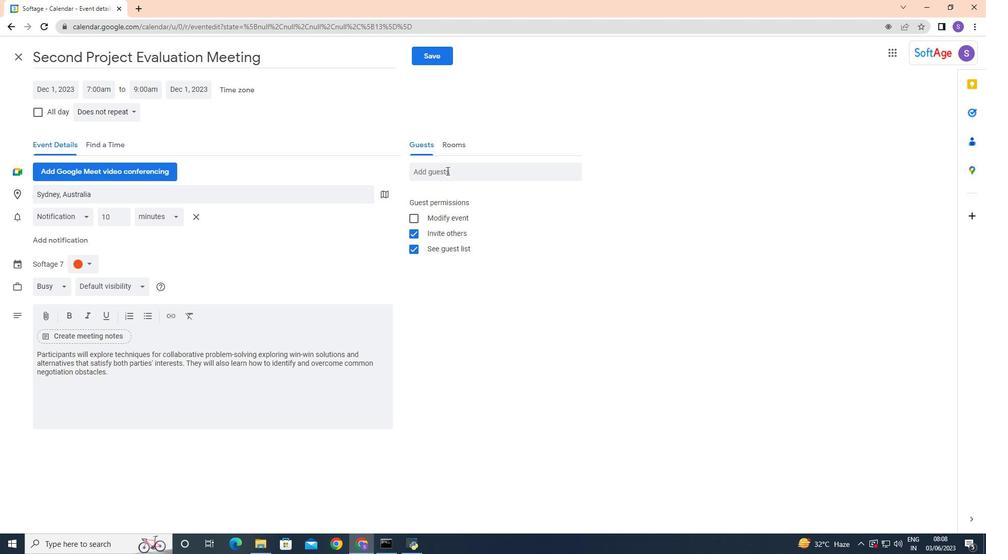 
Action: Key pressed so
Screenshot: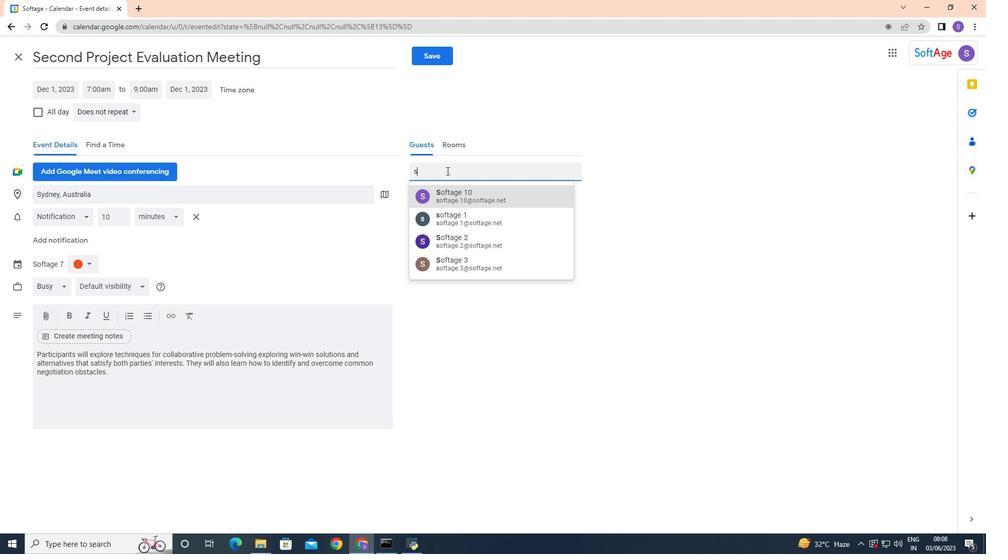 
Action: Mouse moved to (450, 173)
Screenshot: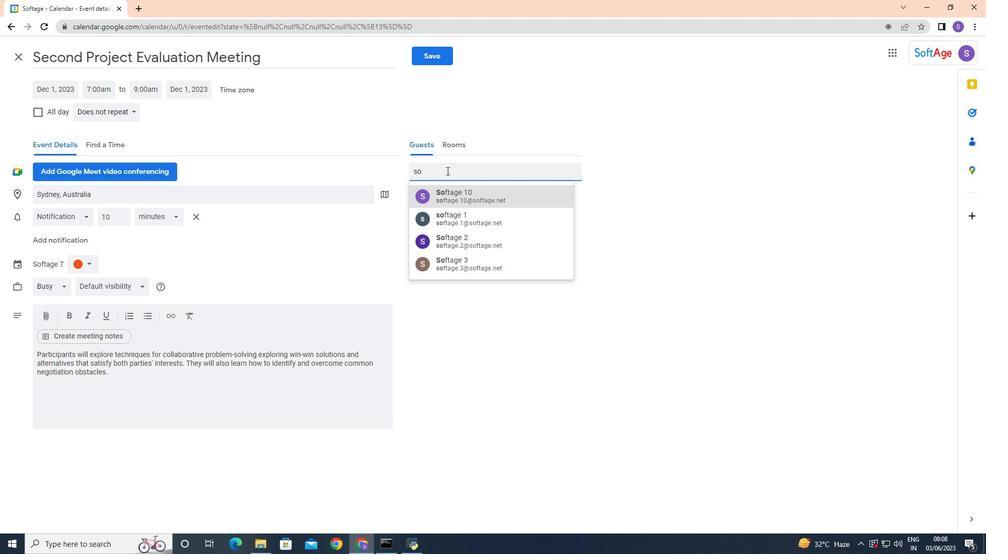 
Action: Key pressed <Key.backspace><Key.backspace>
Screenshot: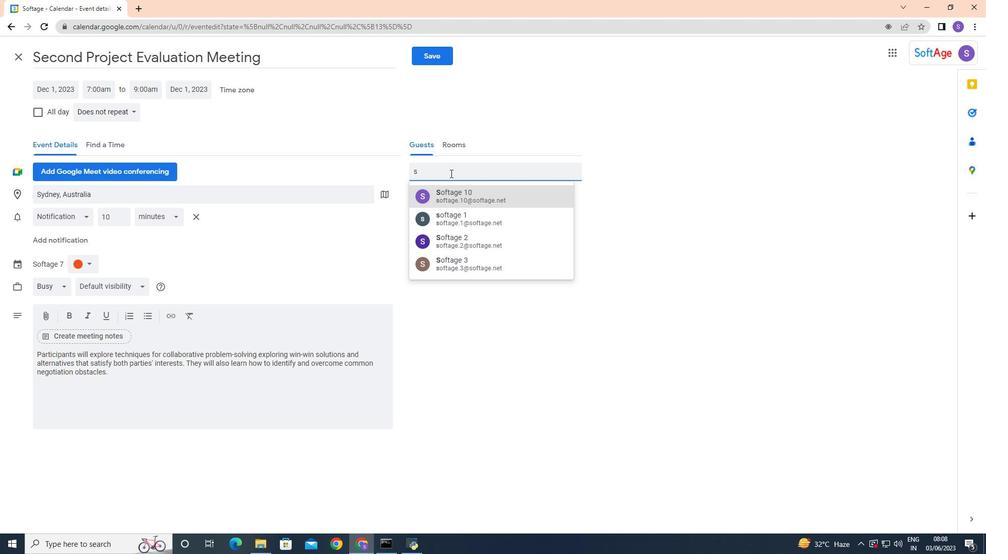 
Action: Mouse moved to (453, 175)
Screenshot: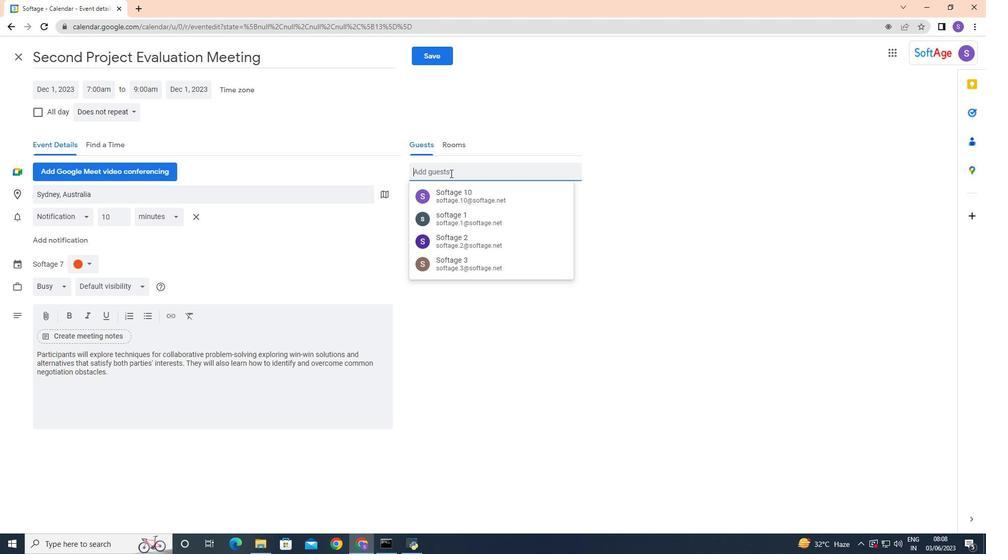 
Action: Key pressed softage.3
Screenshot: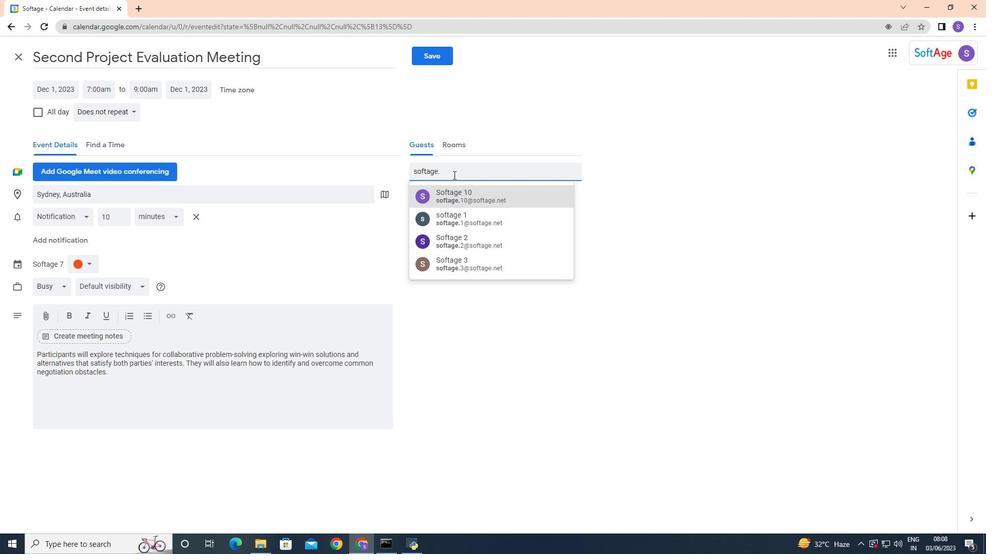 
Action: Mouse moved to (482, 197)
Screenshot: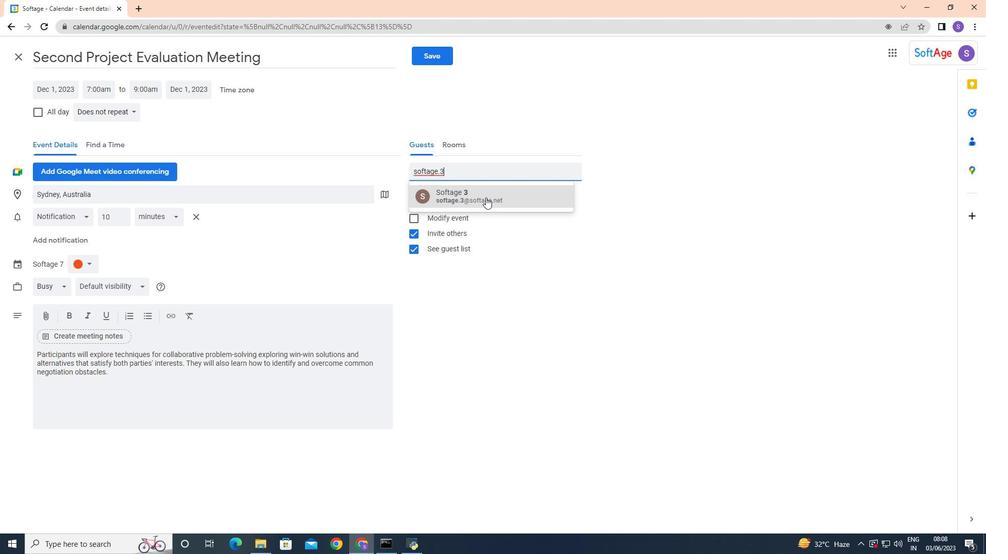 
Action: Mouse pressed left at (482, 197)
Screenshot: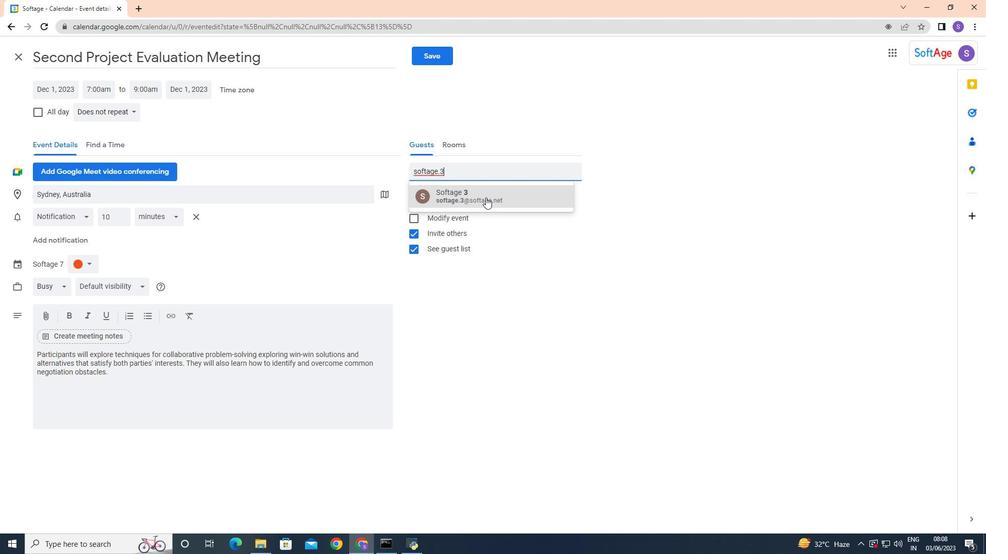 
Action: Mouse moved to (459, 172)
Screenshot: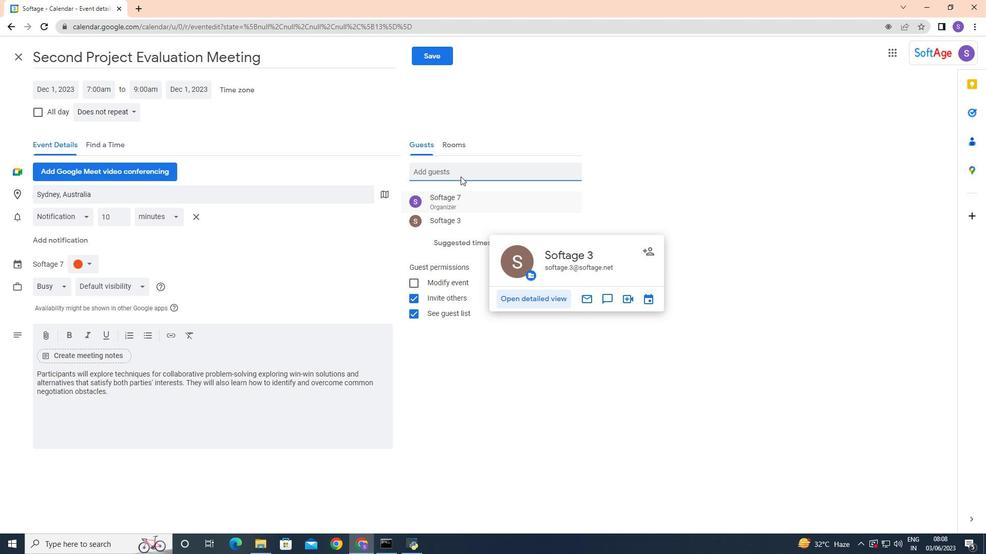 
Action: Mouse pressed left at (459, 172)
Screenshot: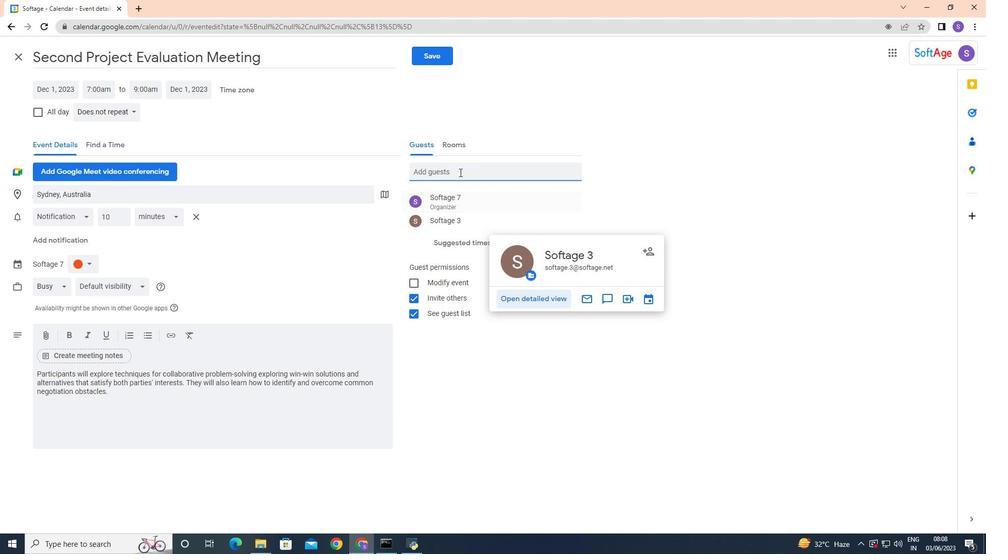 
Action: Key pressed softa
Screenshot: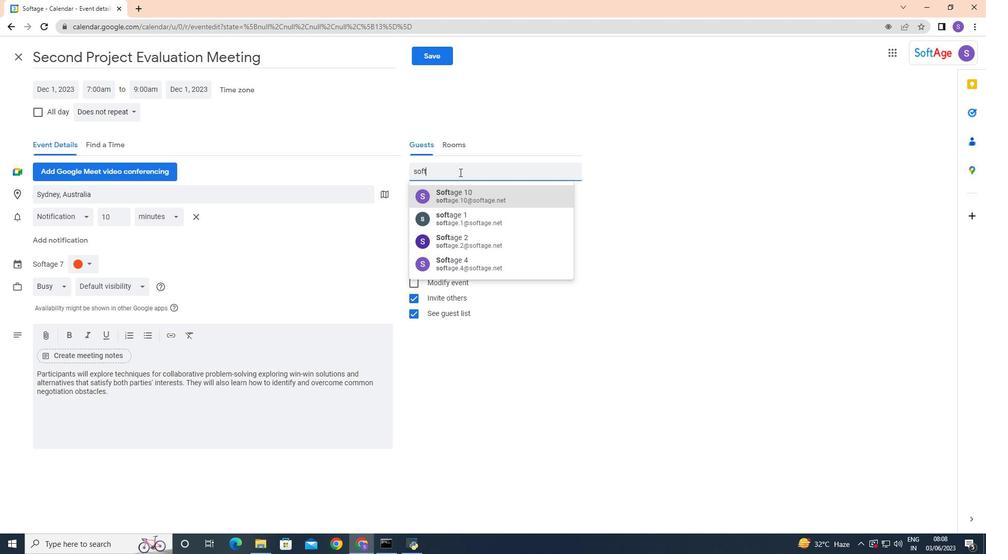 
Action: Mouse moved to (466, 262)
Screenshot: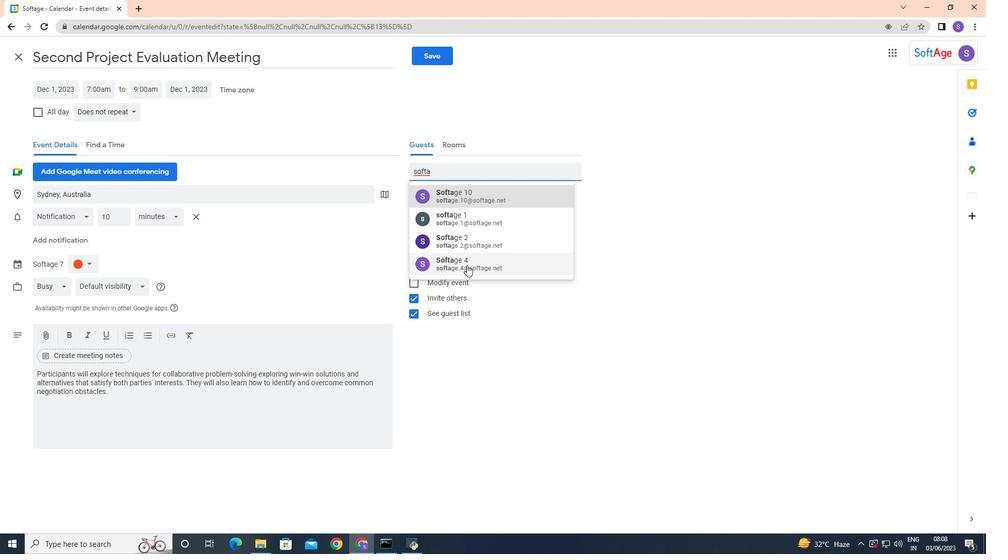 
Action: Mouse pressed left at (466, 262)
Screenshot: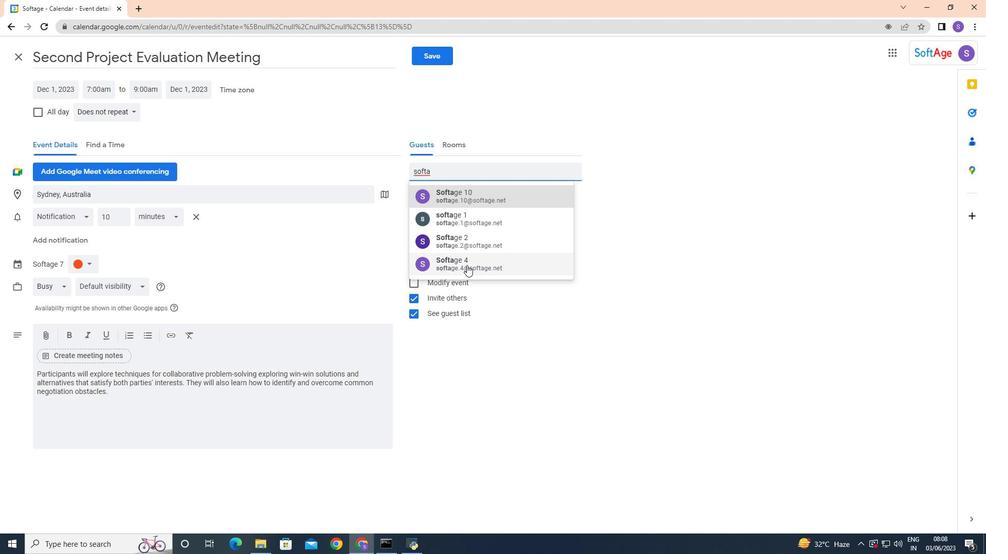 
Action: Mouse moved to (570, 200)
Screenshot: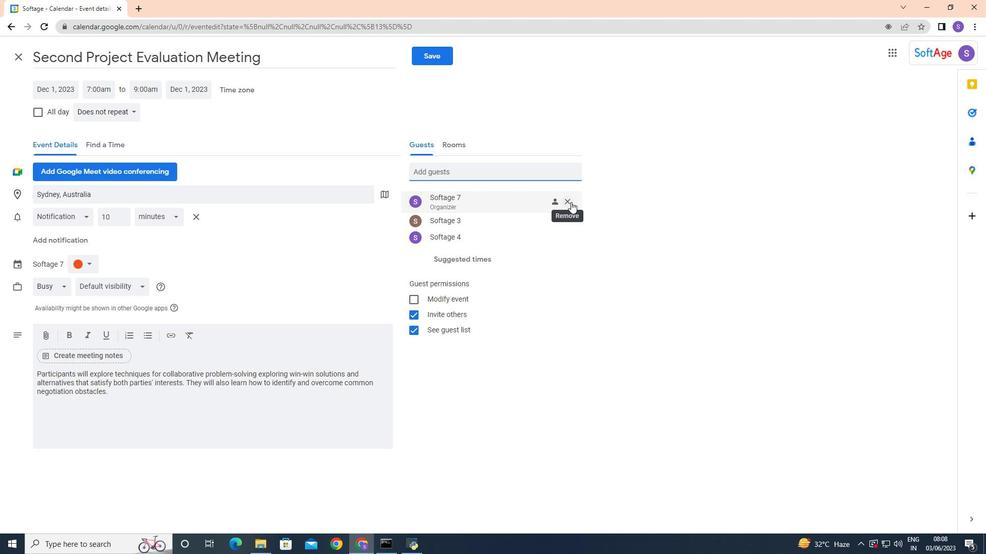 
Action: Mouse pressed left at (570, 200)
Screenshot: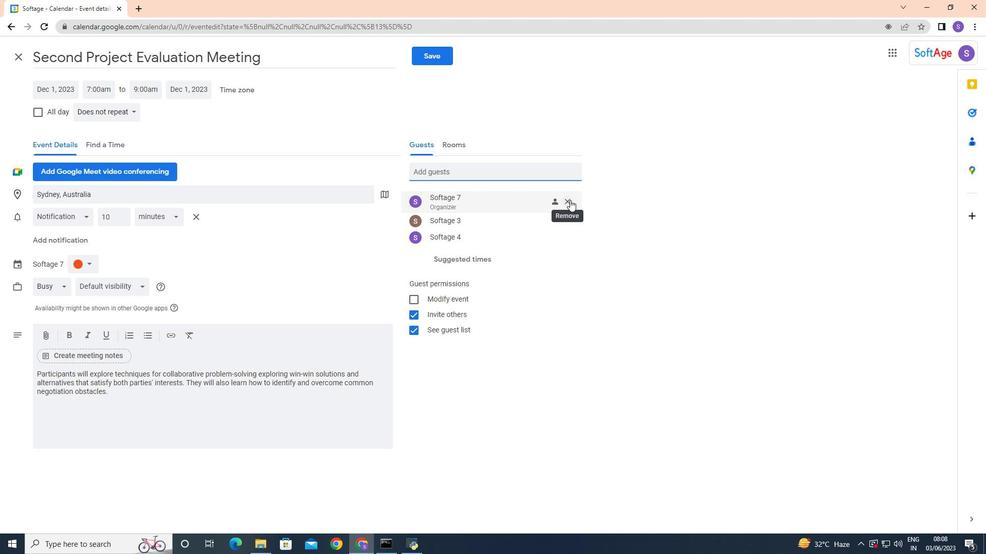 
Action: Mouse moved to (113, 112)
Screenshot: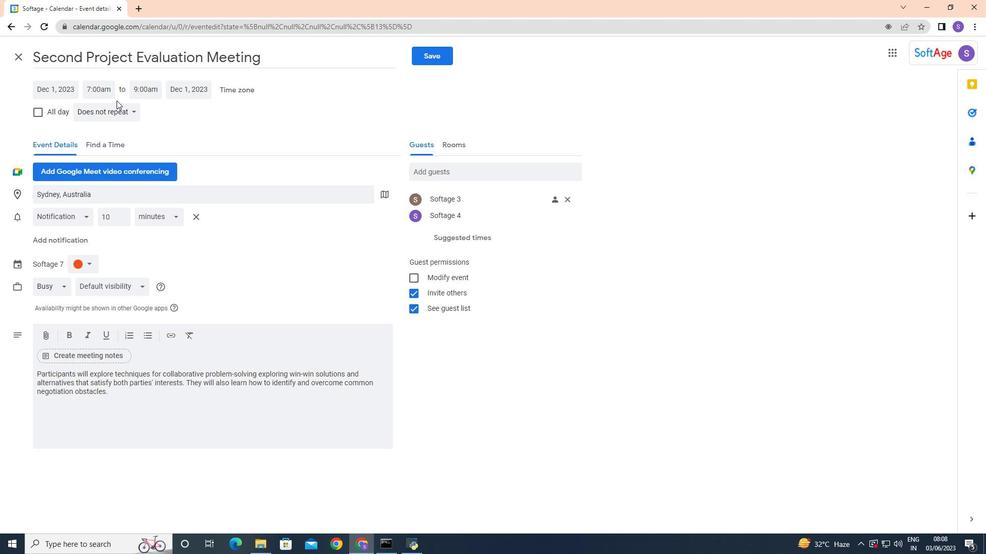 
Action: Mouse pressed left at (113, 112)
Screenshot: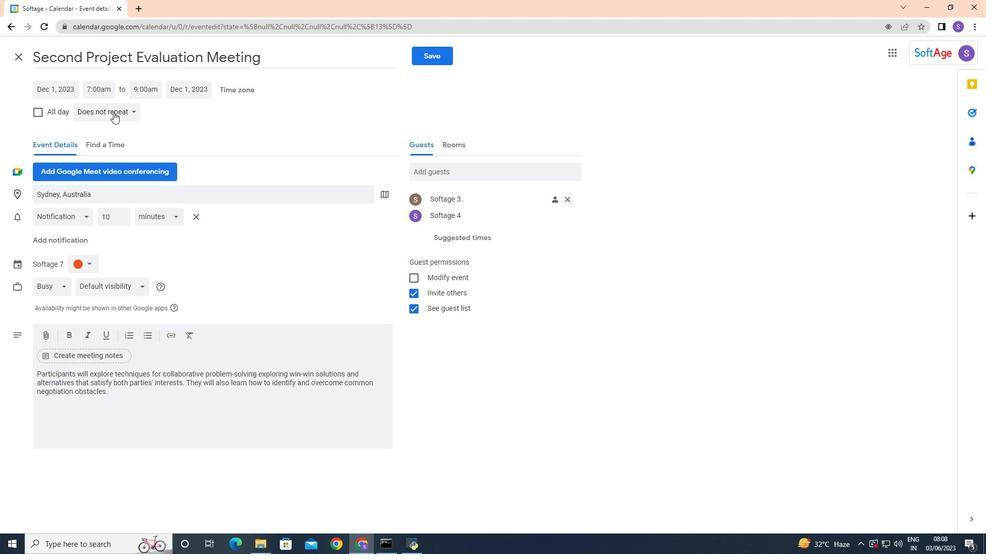 
Action: Mouse moved to (103, 115)
Screenshot: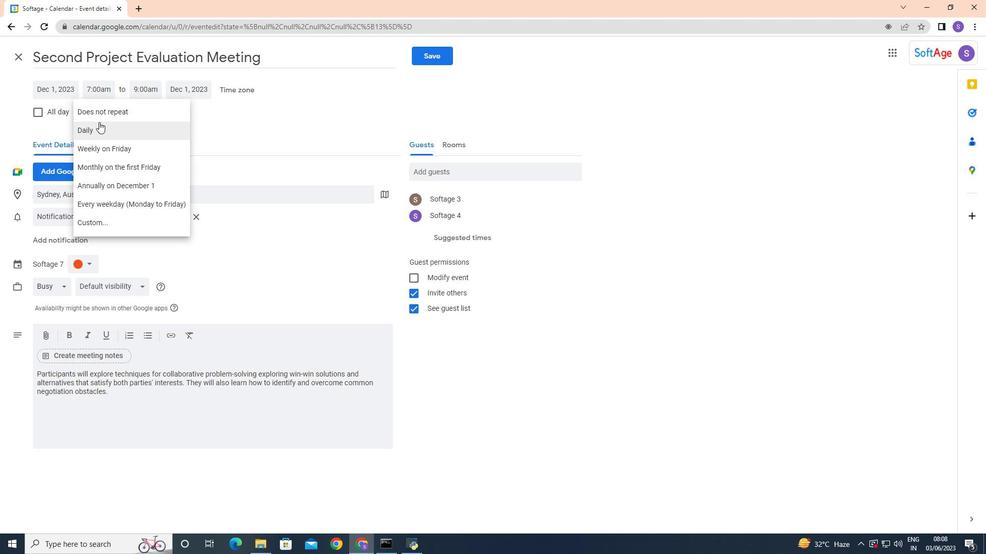 
Action: Mouse pressed left at (103, 115)
Screenshot: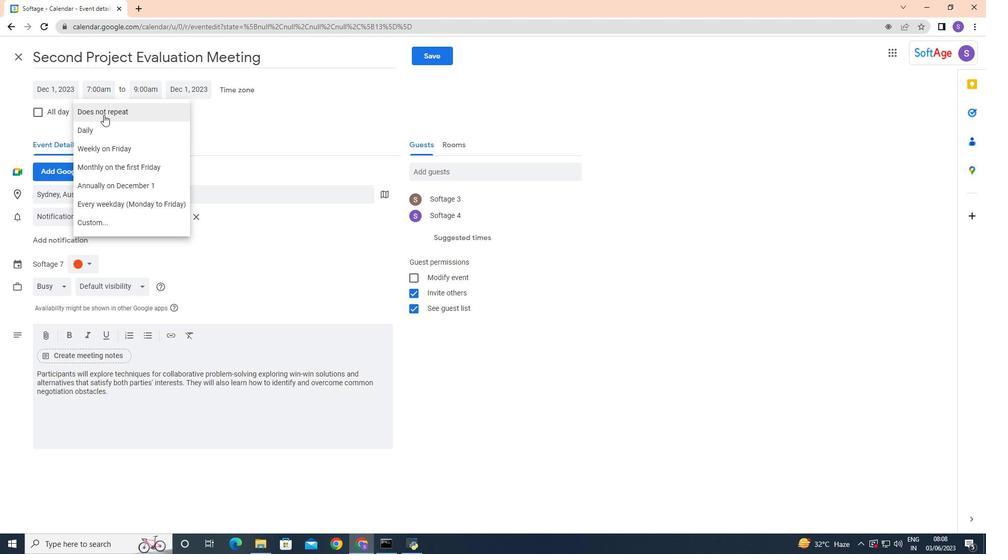 
Action: Mouse moved to (442, 52)
Screenshot: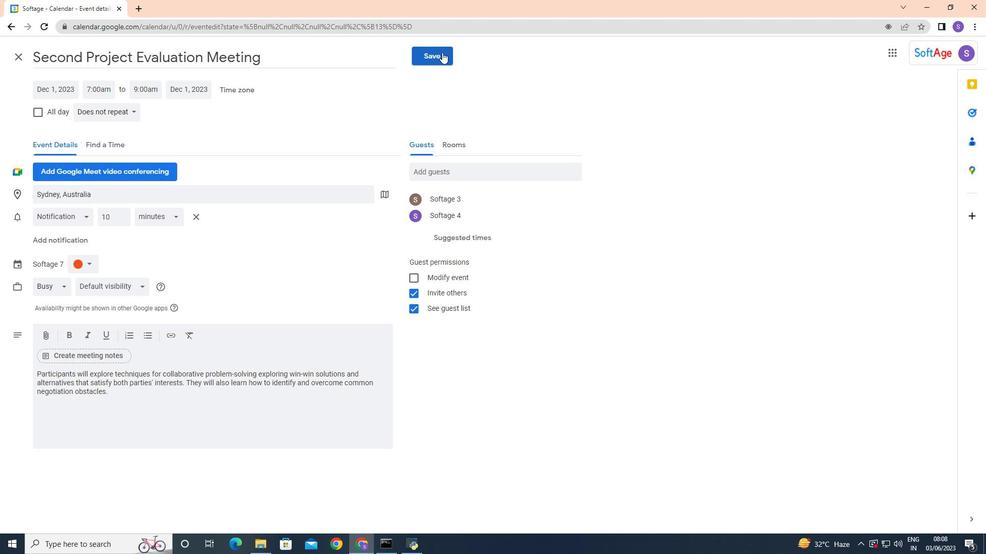 
Action: Mouse pressed left at (442, 52)
Screenshot: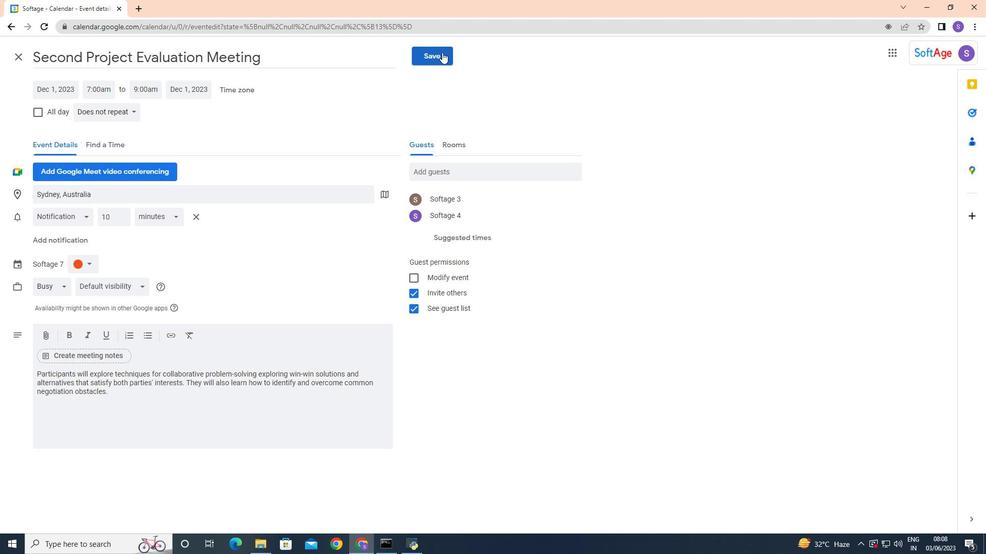 
Action: Mouse moved to (589, 309)
Screenshot: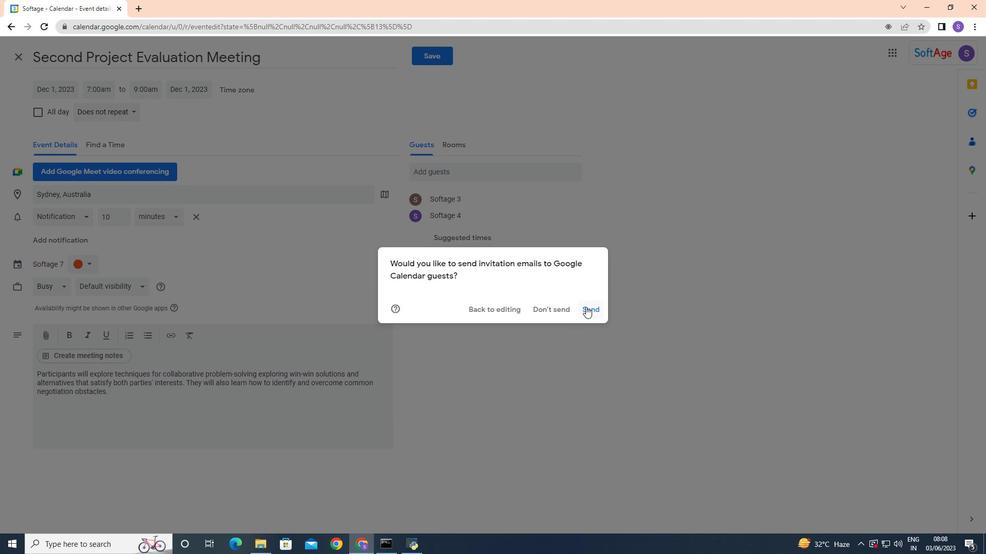 
Action: Mouse pressed left at (589, 309)
Screenshot: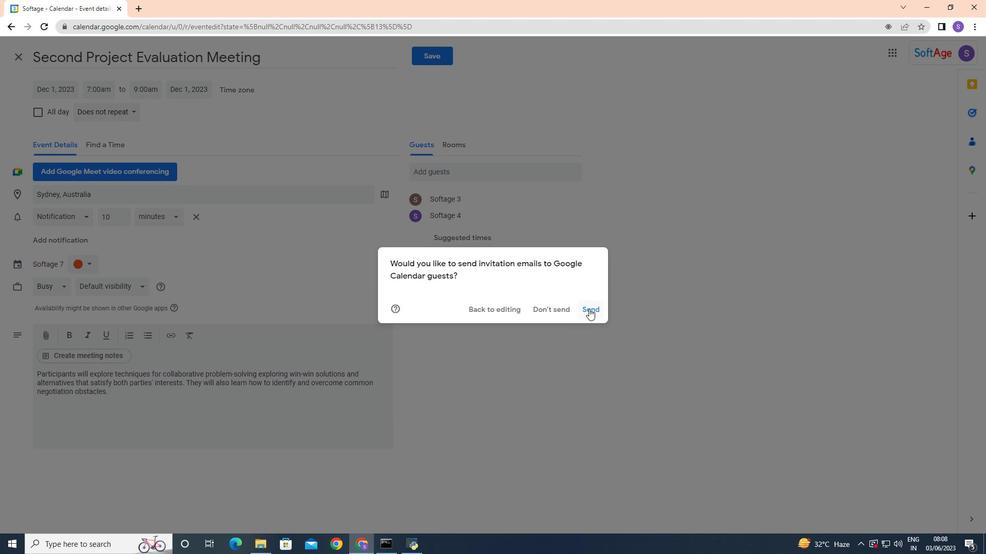 
Action: Mouse moved to (573, 320)
Screenshot: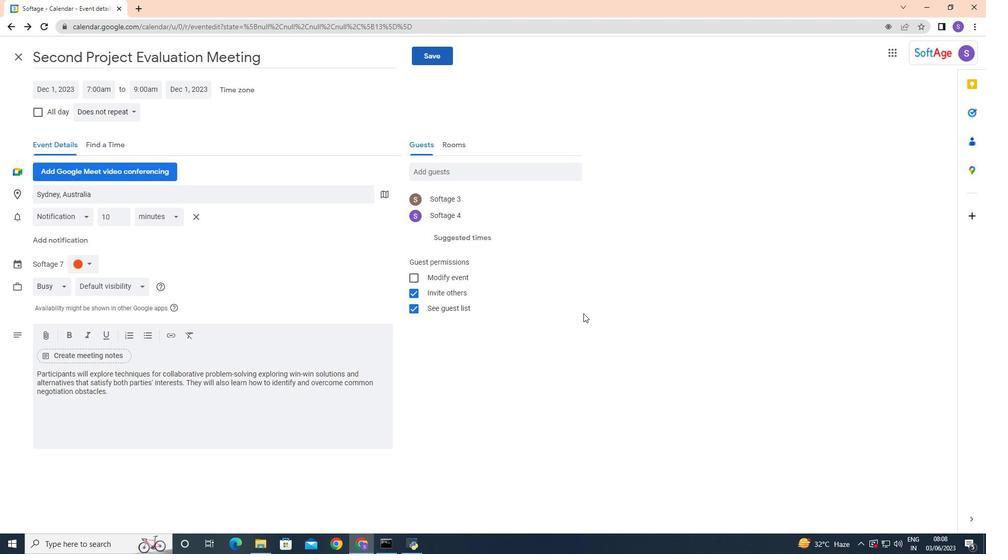 
